 Task: Open a blank sheet, save the file as coconutree.pdf Insert a picture of 'Coconut tree' with name  ' Coconut tree.png ' Apply border to the image, change style to Dotted Line, color Orange and width '3 pt'
Action: Mouse moved to (1011, 78)
Screenshot: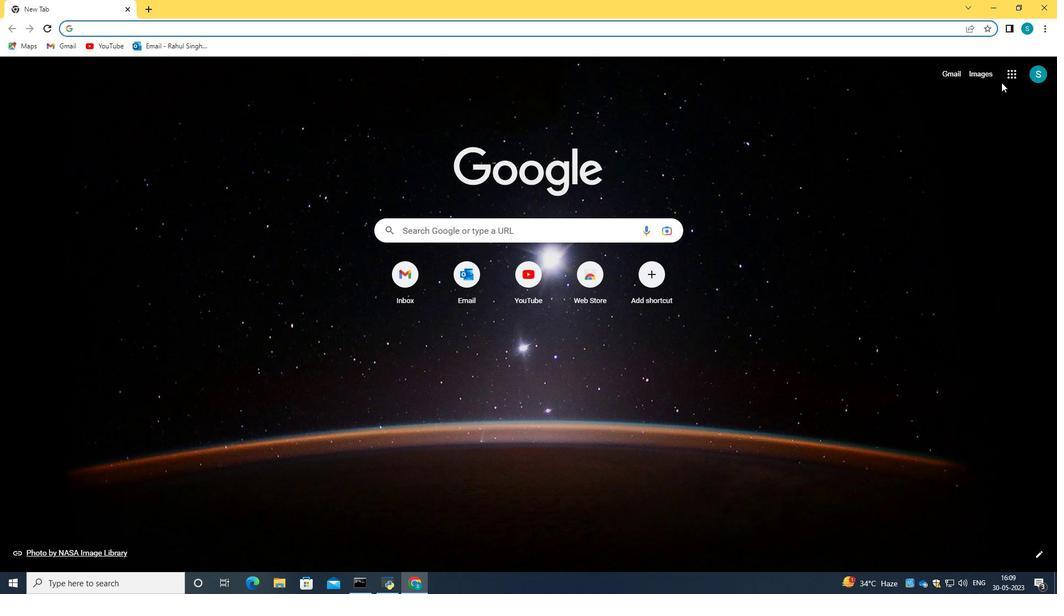 
Action: Mouse pressed left at (1011, 78)
Screenshot: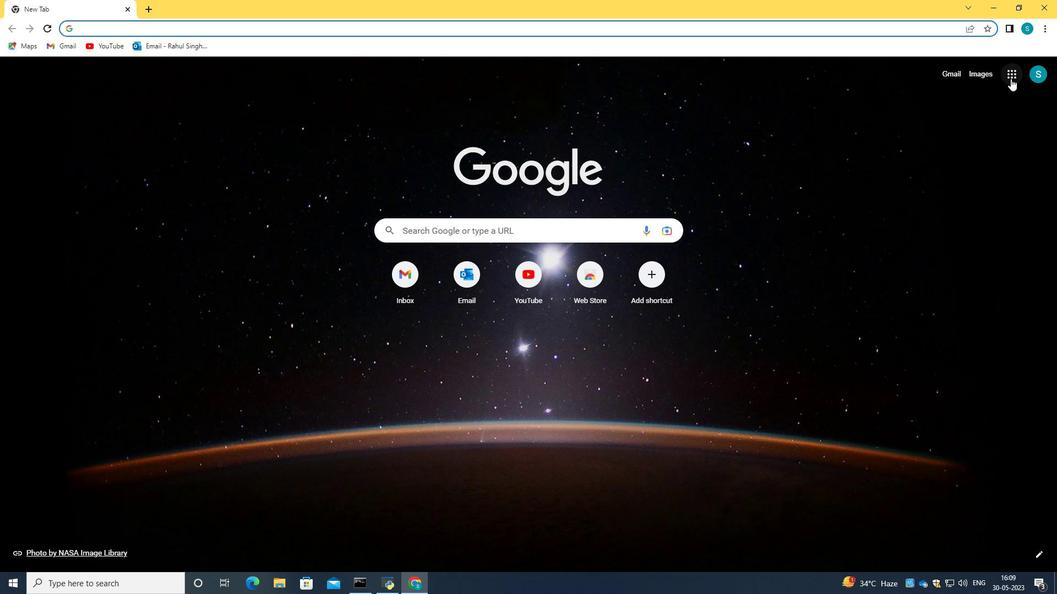 
Action: Mouse moved to (925, 180)
Screenshot: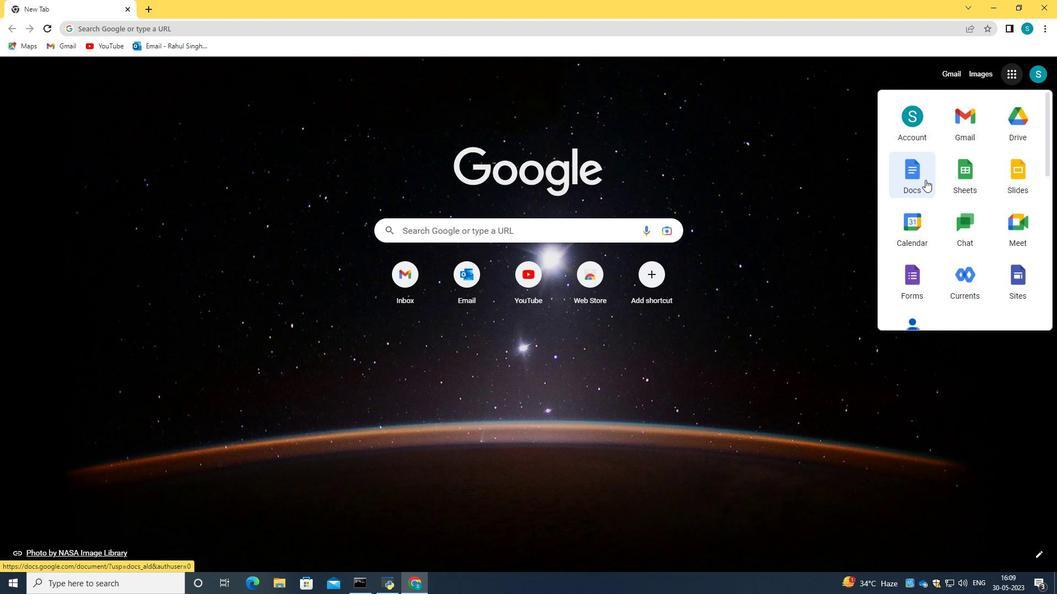 
Action: Mouse pressed left at (925, 180)
Screenshot: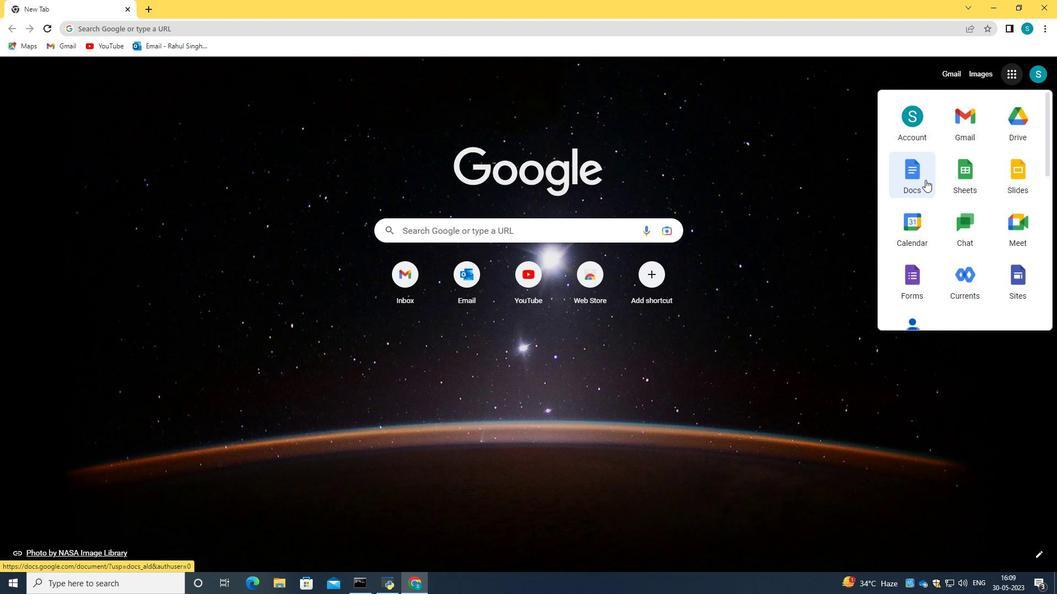 
Action: Mouse moved to (270, 202)
Screenshot: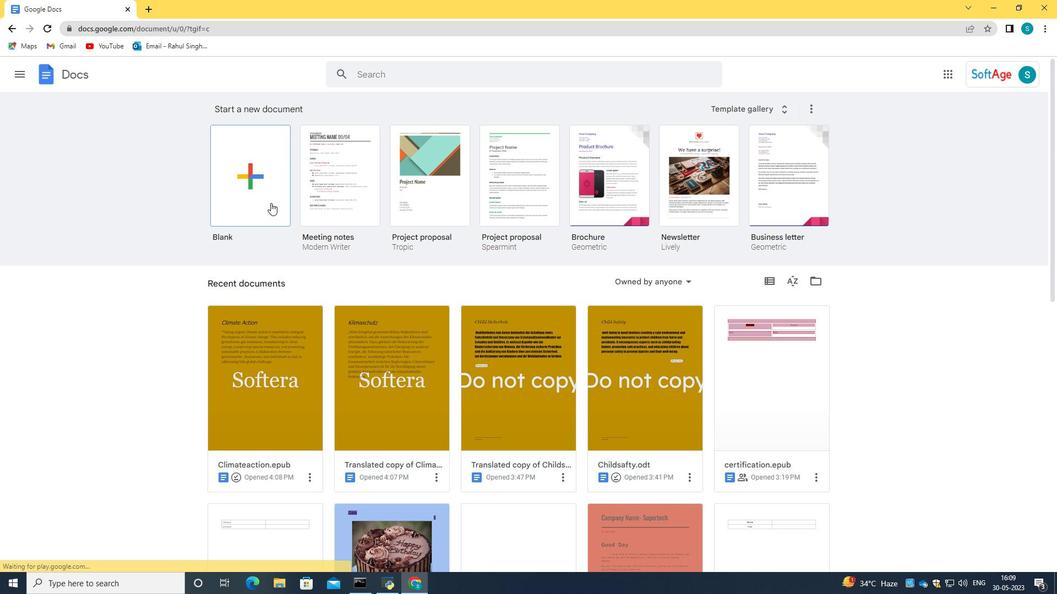 
Action: Mouse pressed left at (270, 202)
Screenshot: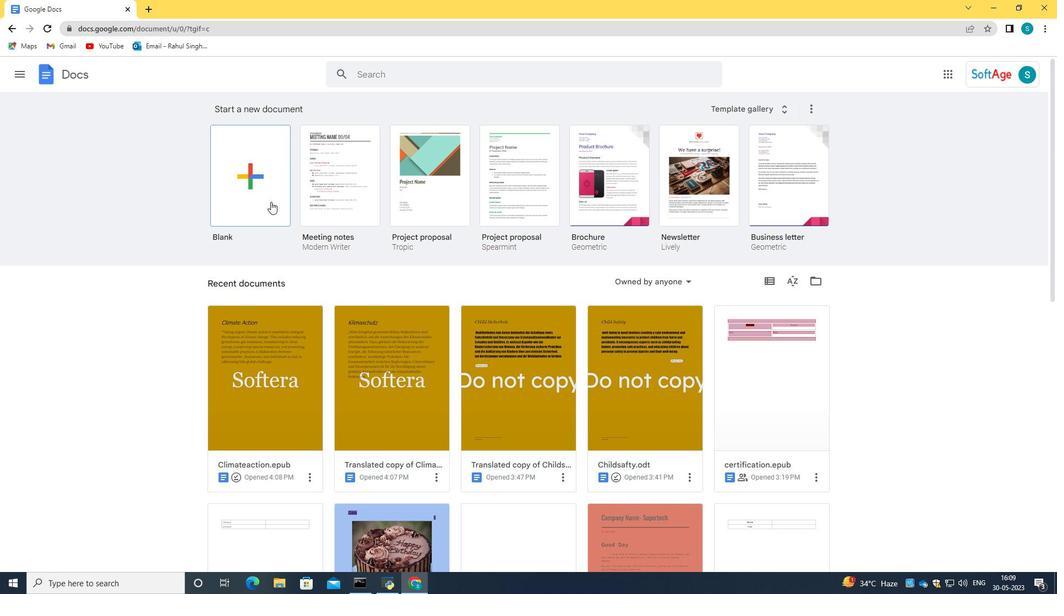
Action: Mouse moved to (96, 65)
Screenshot: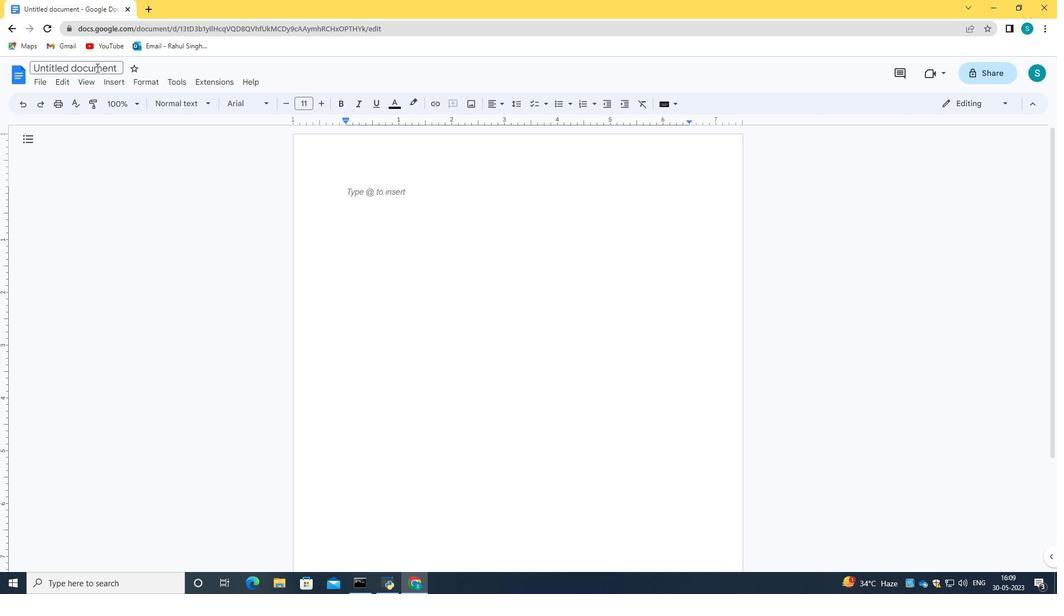 
Action: Mouse pressed left at (96, 65)
Screenshot: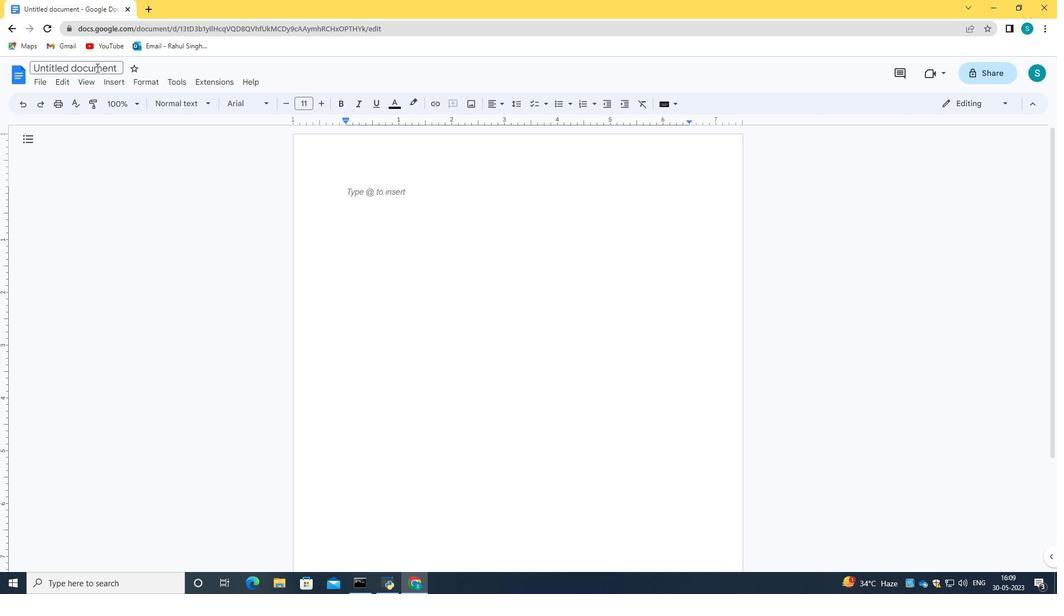 
Action: Key pressed <Key.caps_lock>C<Key.backspace><Key.caps_lock>coconuttree.pdf
Screenshot: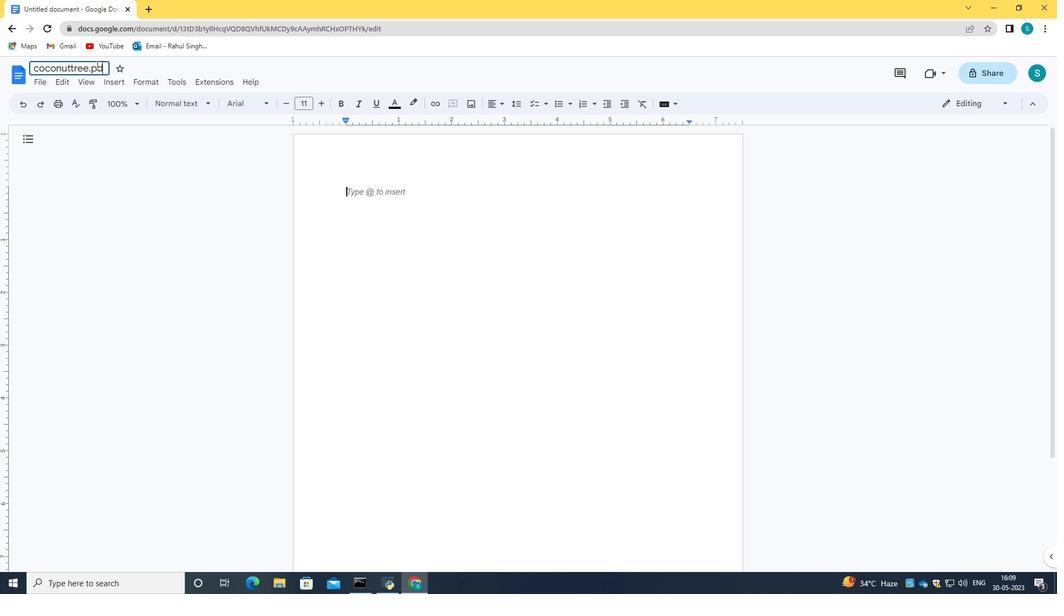 
Action: Mouse moved to (181, 62)
Screenshot: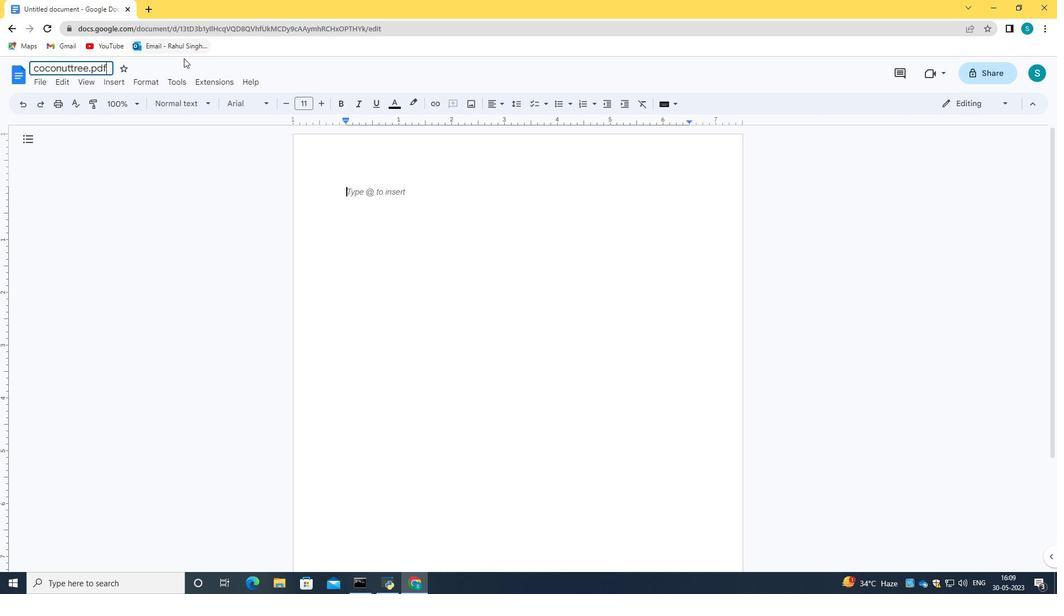 
Action: Mouse pressed left at (181, 62)
Screenshot: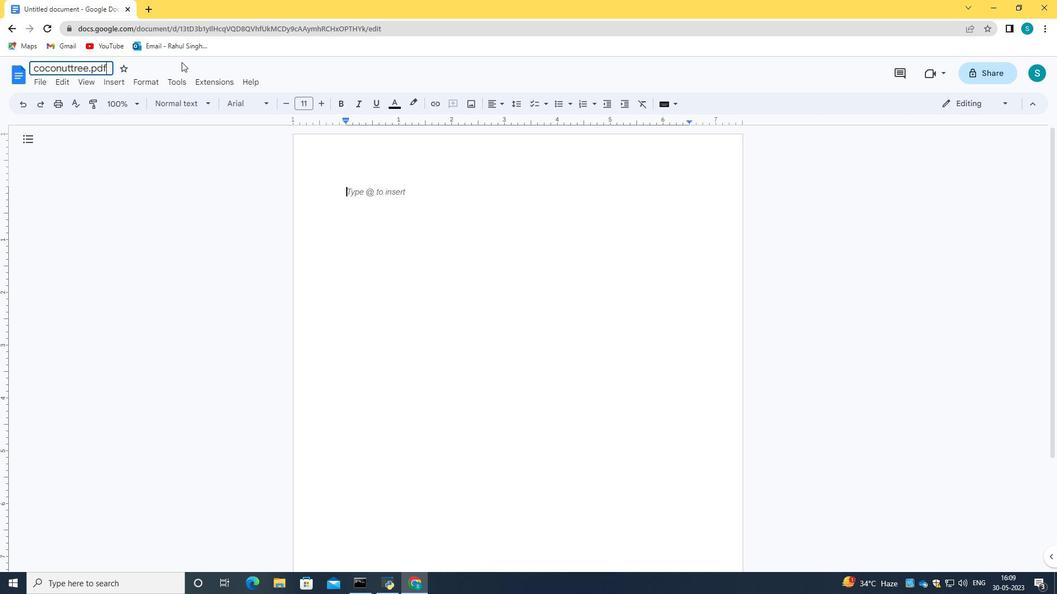 
Action: Mouse moved to (152, 9)
Screenshot: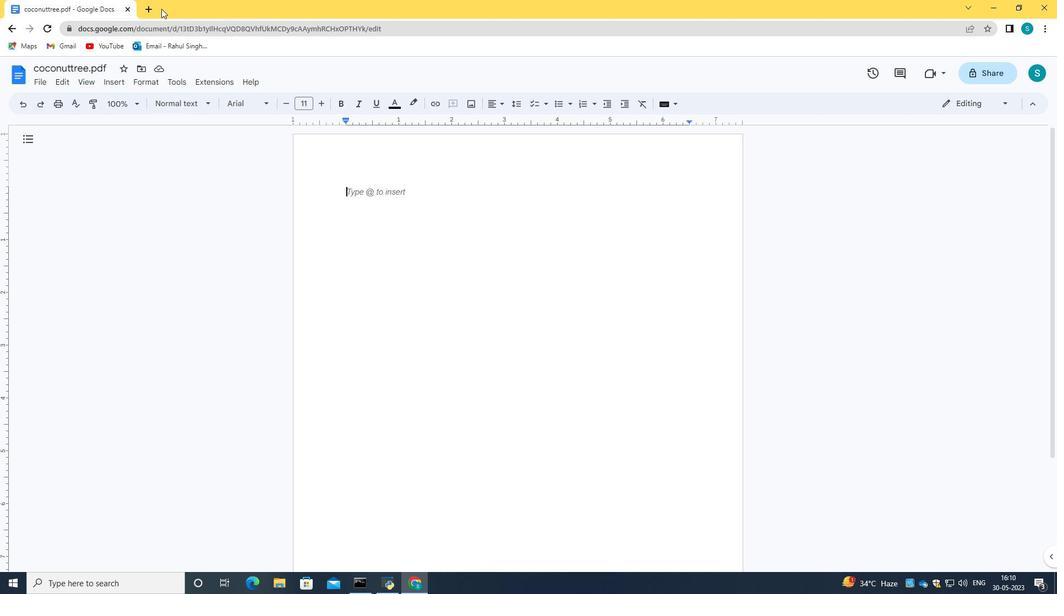 
Action: Mouse pressed left at (152, 9)
Screenshot: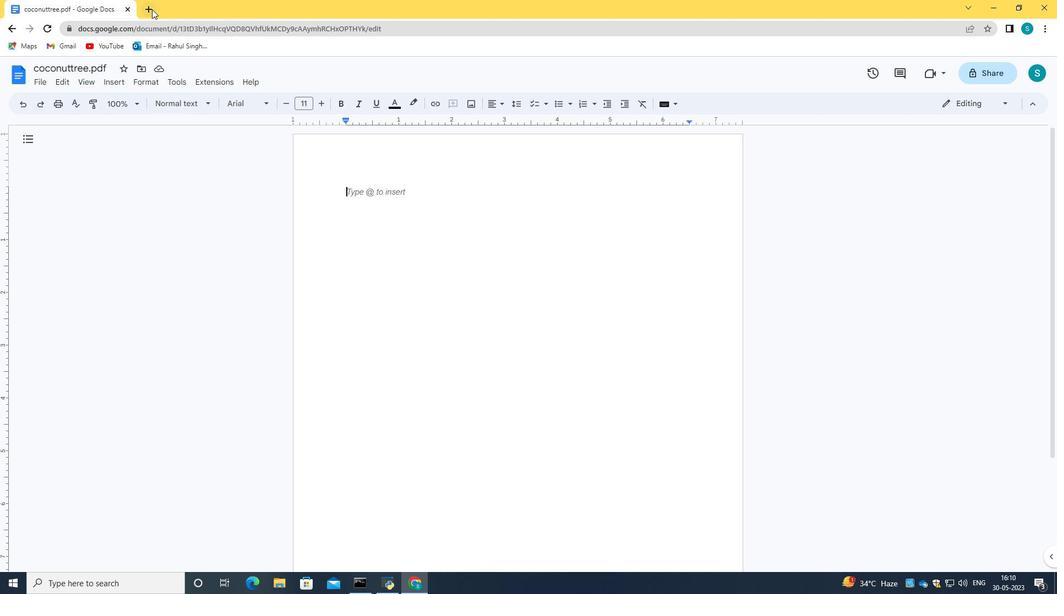 
Action: Mouse moved to (164, 28)
Screenshot: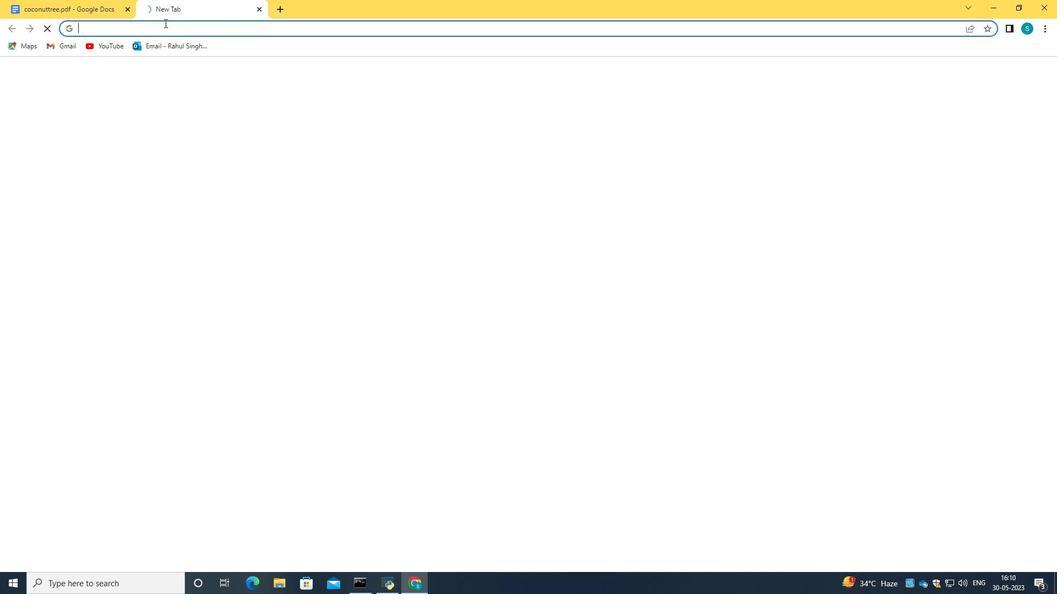 
Action: Key pressed coconuttree<Key.enter>
Screenshot: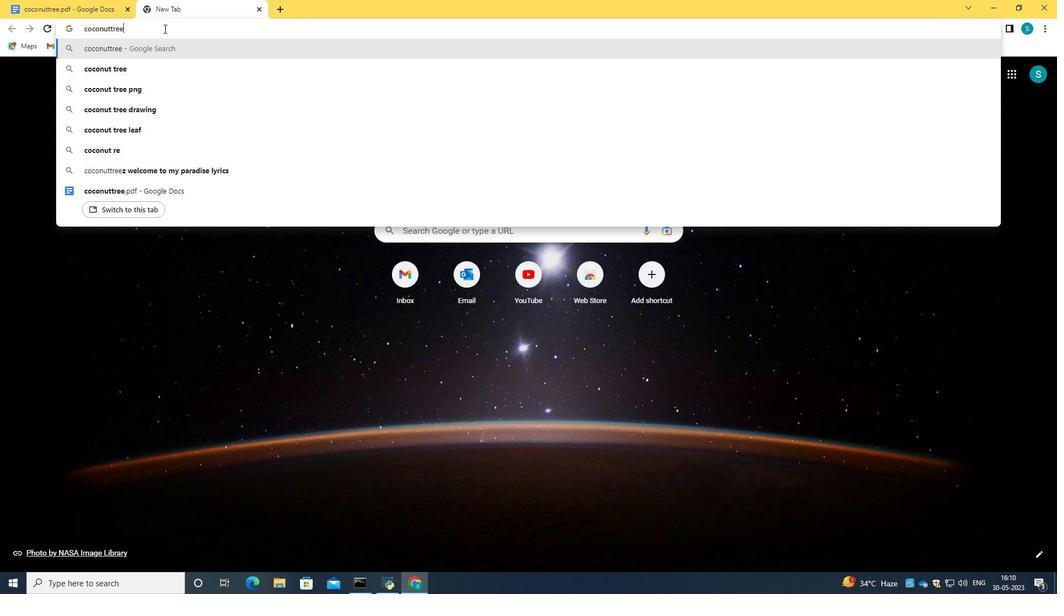 
Action: Mouse moved to (176, 114)
Screenshot: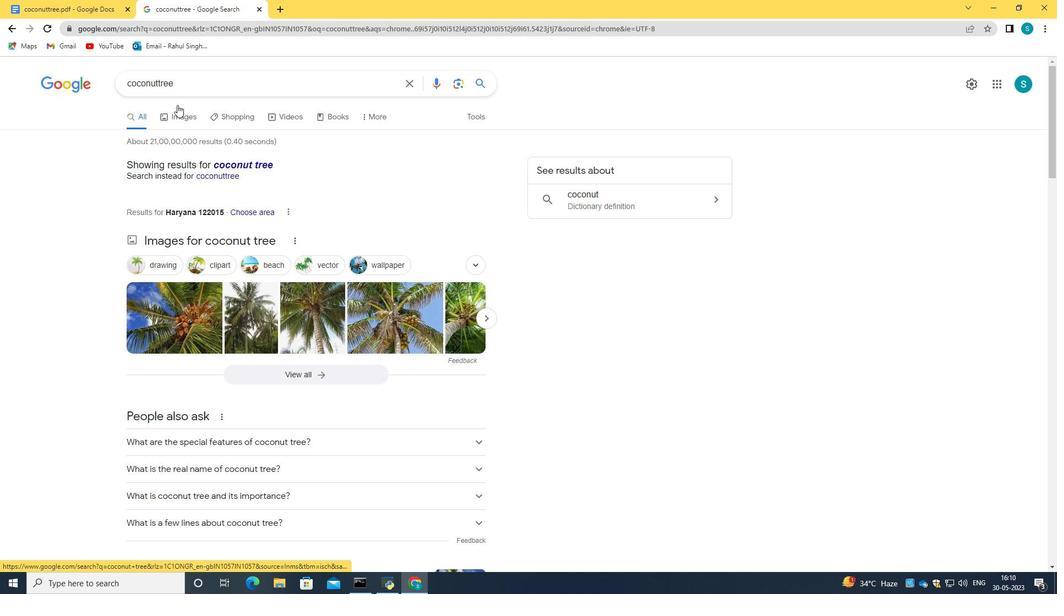 
Action: Mouse pressed left at (176, 114)
Screenshot: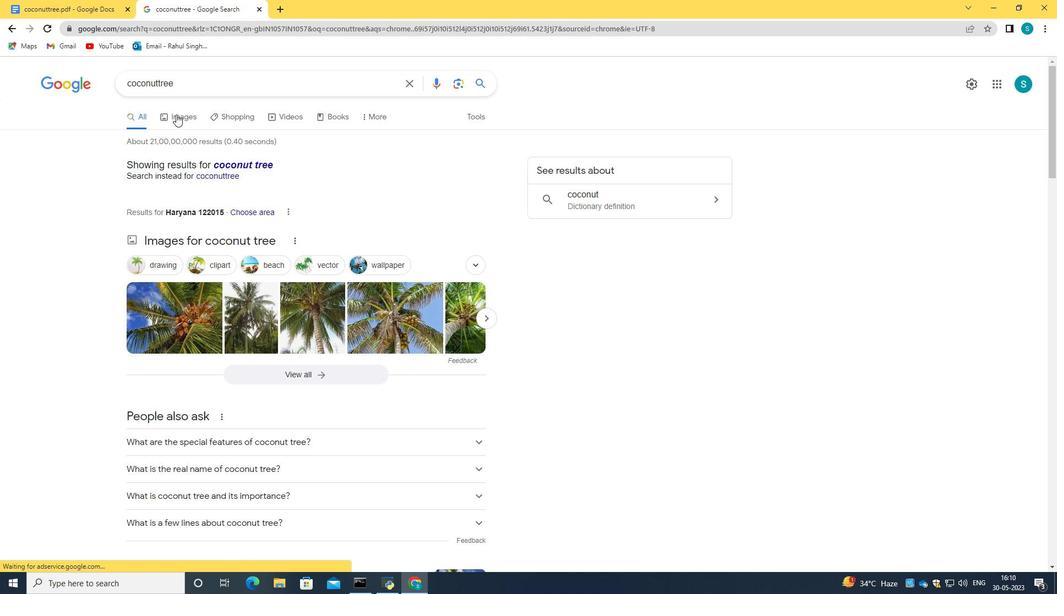 
Action: Mouse moved to (745, 220)
Screenshot: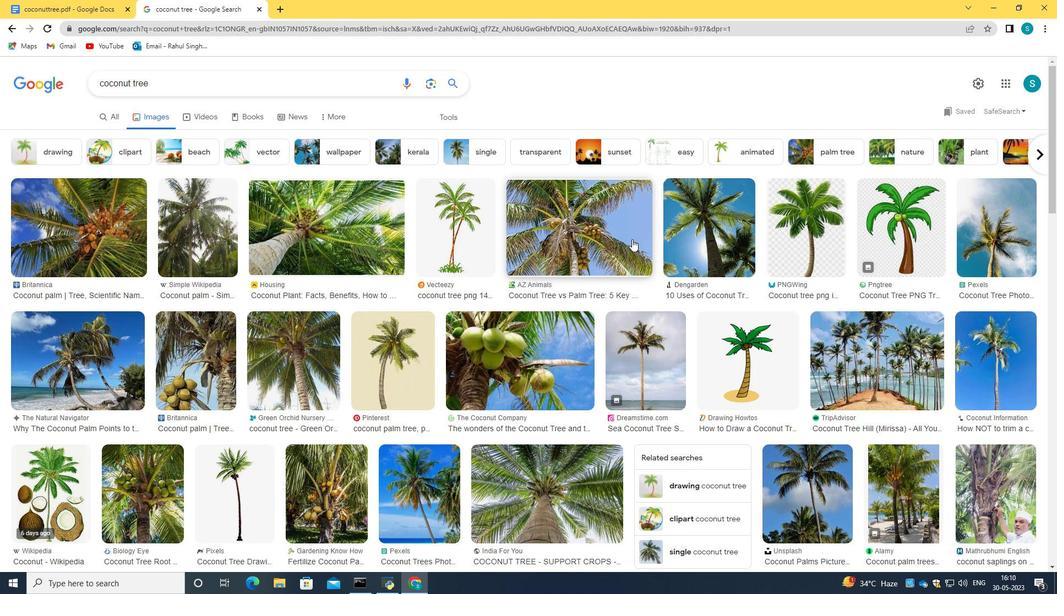 
Action: Mouse pressed left at (745, 220)
Screenshot: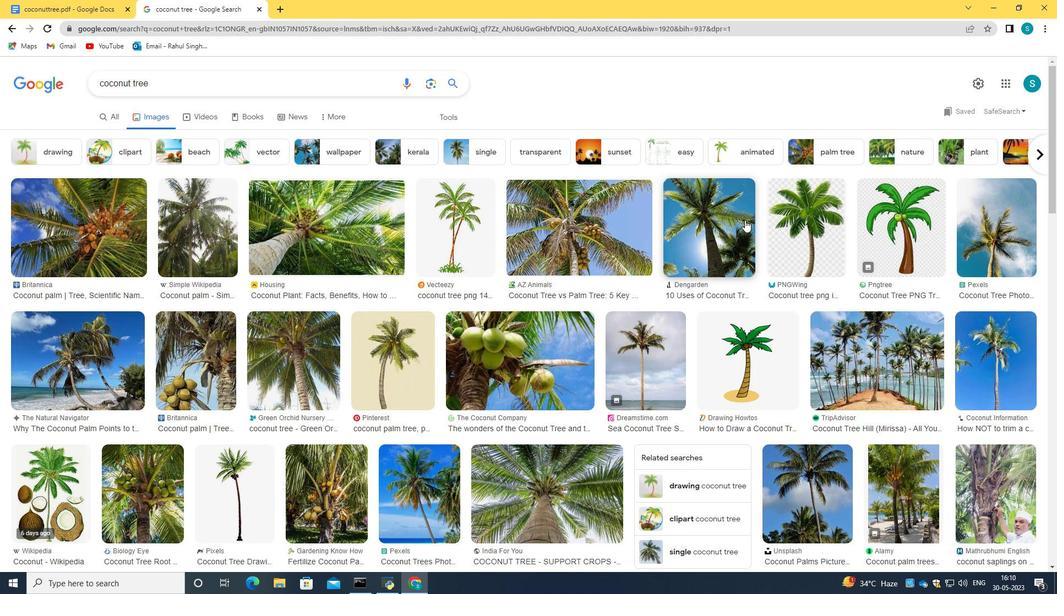 
Action: Mouse moved to (765, 257)
Screenshot: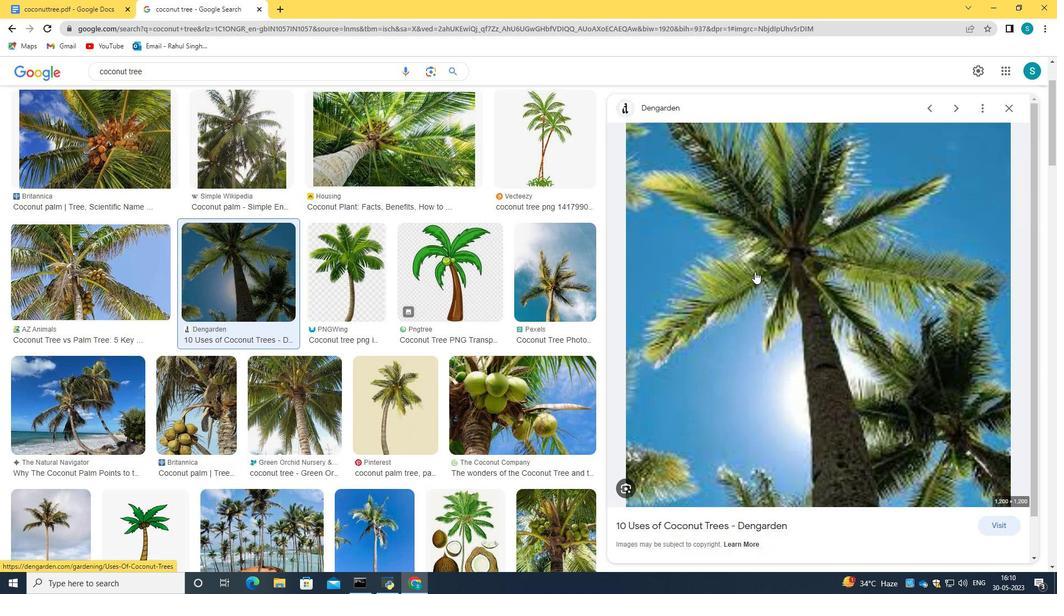 
Action: Mouse pressed right at (765, 257)
Screenshot: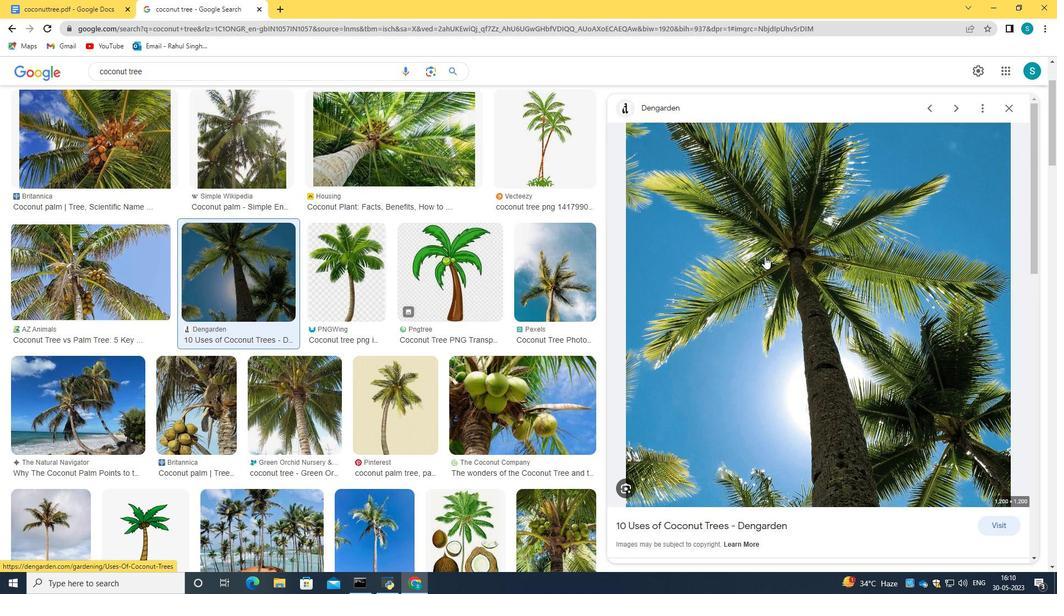 
Action: Mouse moved to (806, 377)
Screenshot: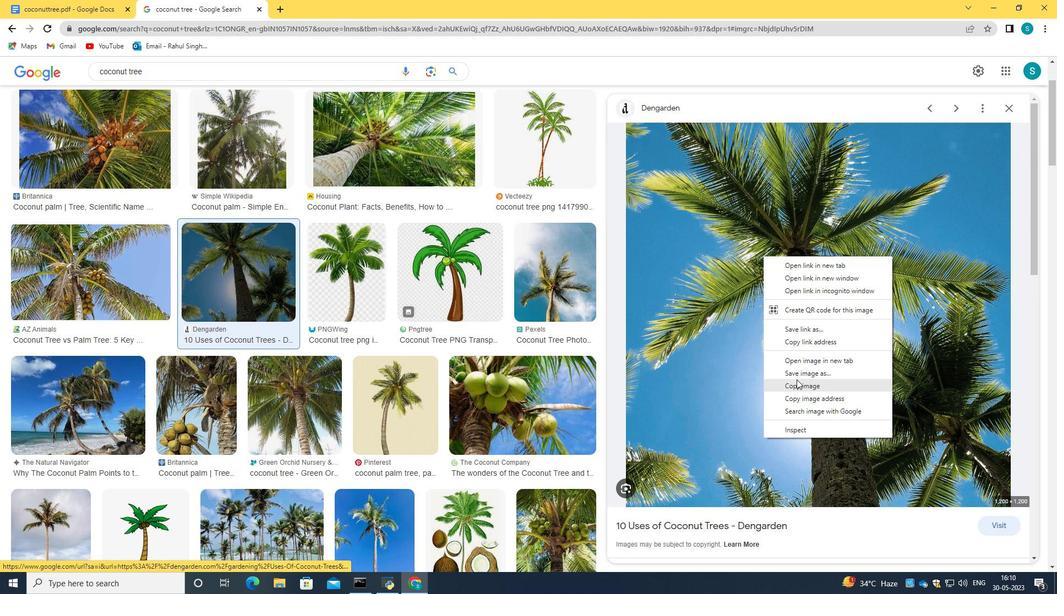 
Action: Mouse pressed left at (806, 377)
Screenshot: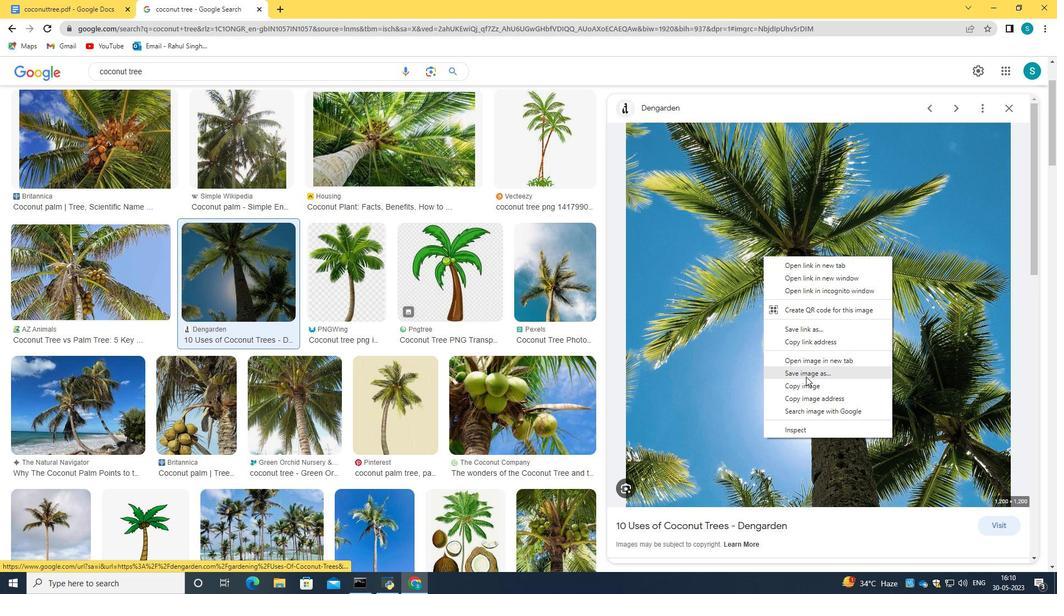 
Action: Mouse moved to (438, 277)
Screenshot: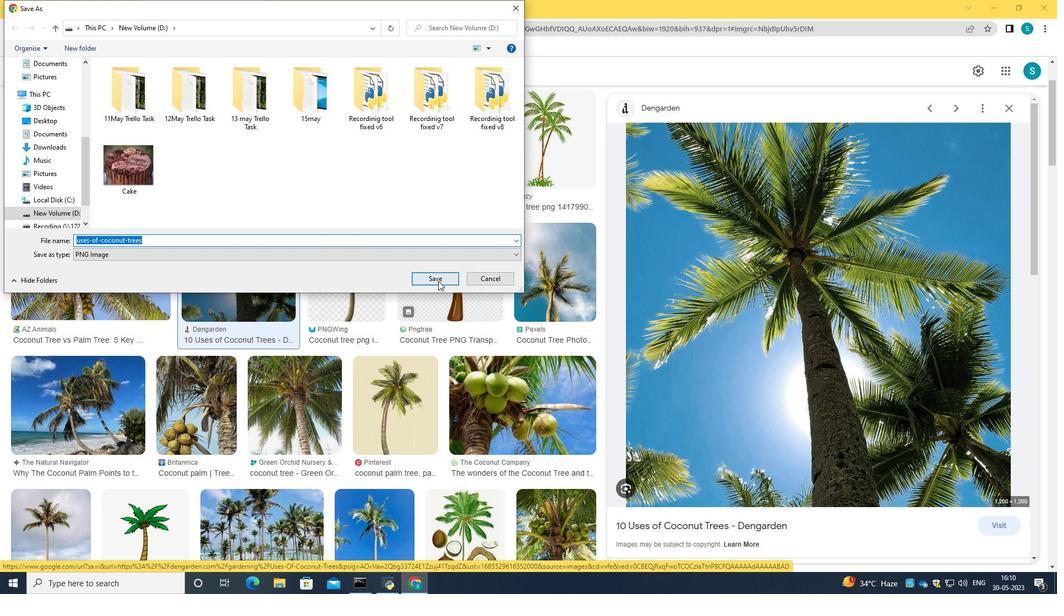 
Action: Mouse pressed left at (438, 277)
Screenshot: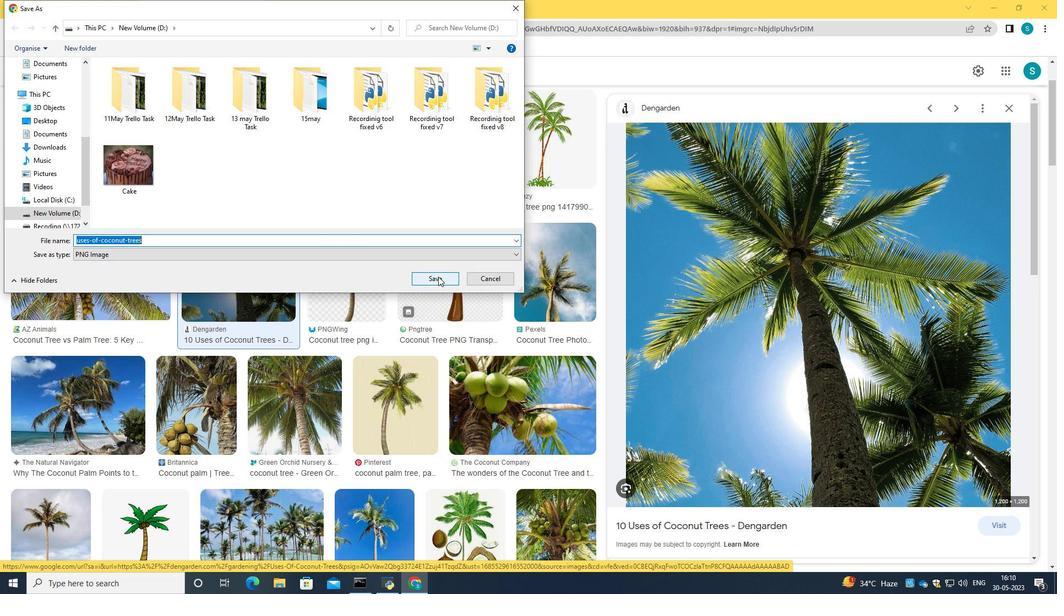 
Action: Mouse moved to (71, 0)
Screenshot: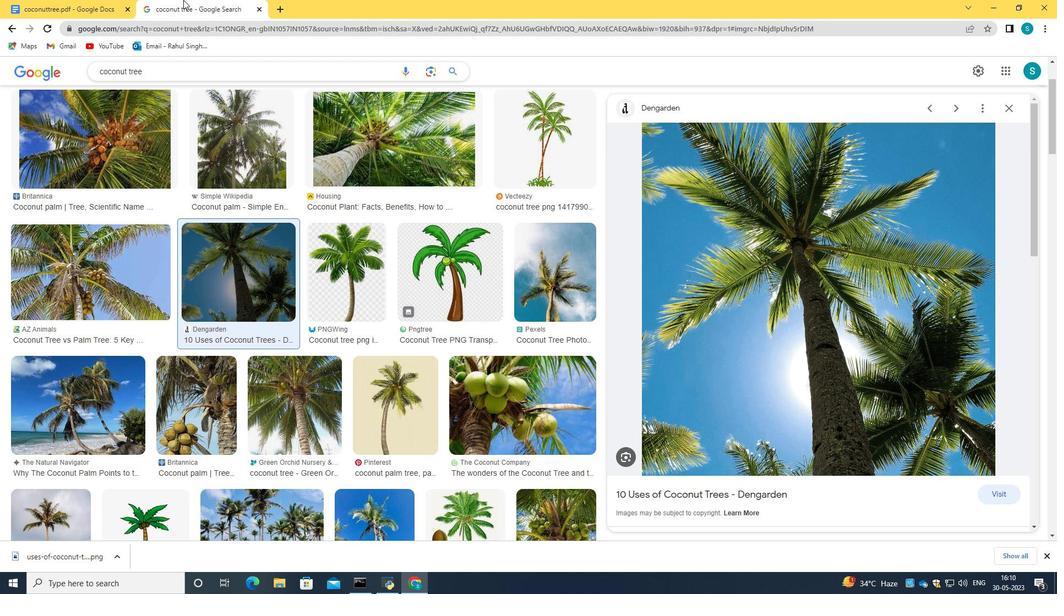 
Action: Mouse pressed left at (71, 0)
Screenshot: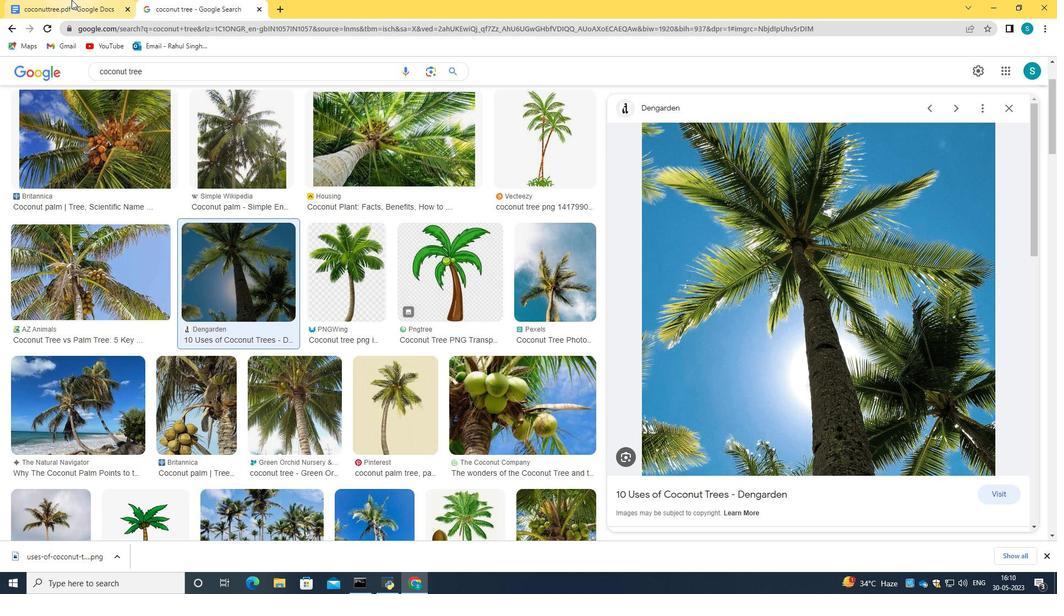 
Action: Mouse moved to (258, 8)
Screenshot: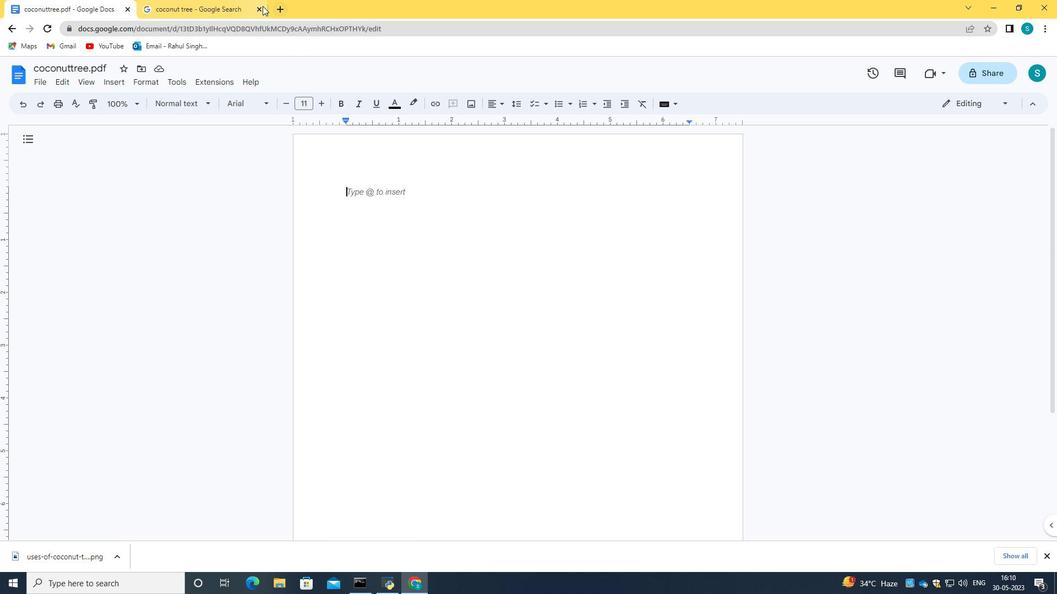 
Action: Mouse pressed left at (258, 8)
Screenshot: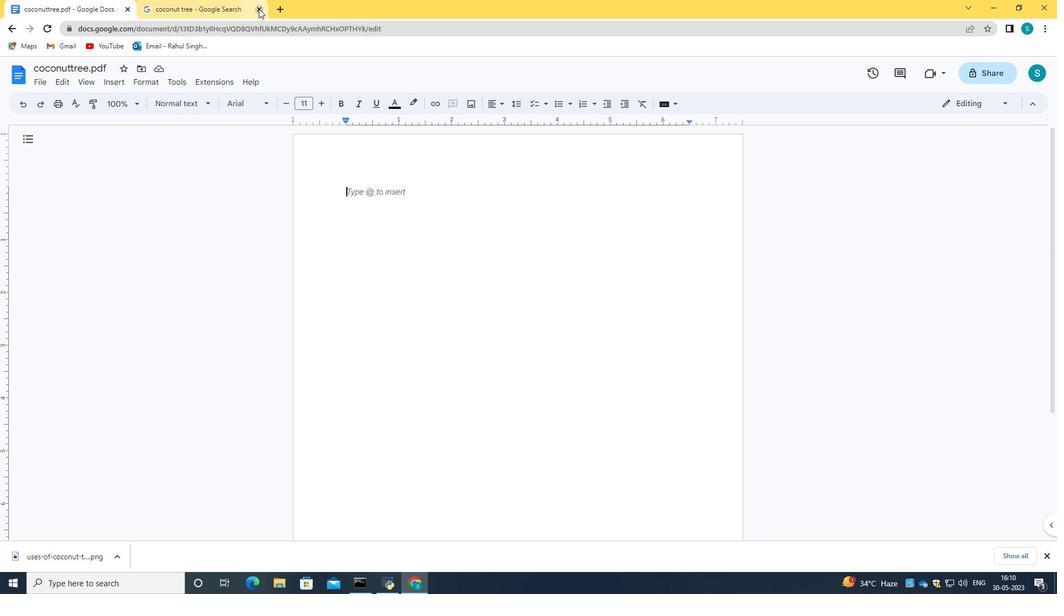 
Action: Mouse moved to (439, 101)
Screenshot: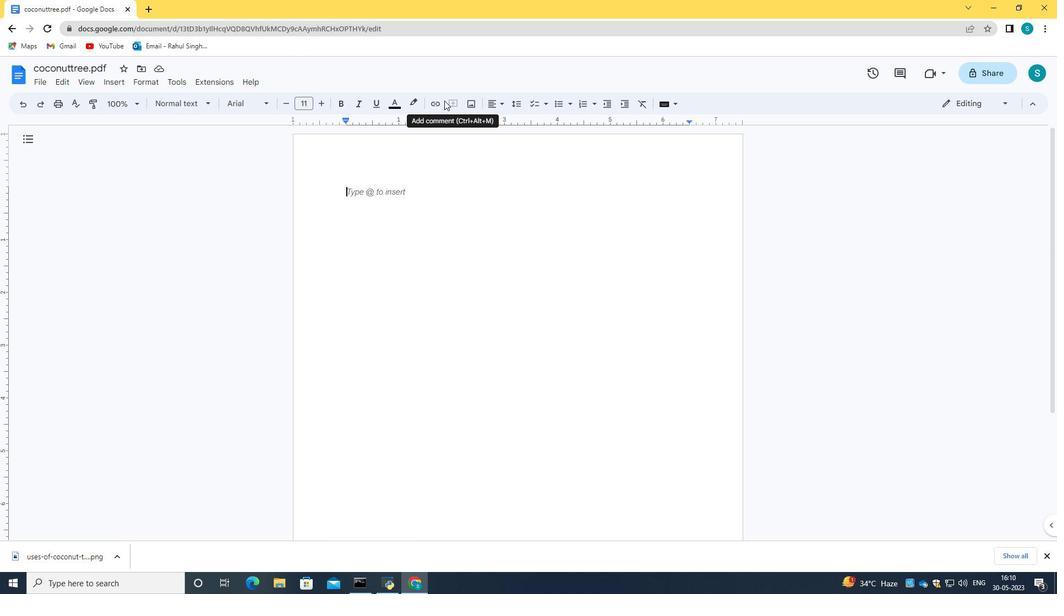 
Action: Mouse pressed left at (439, 101)
Screenshot: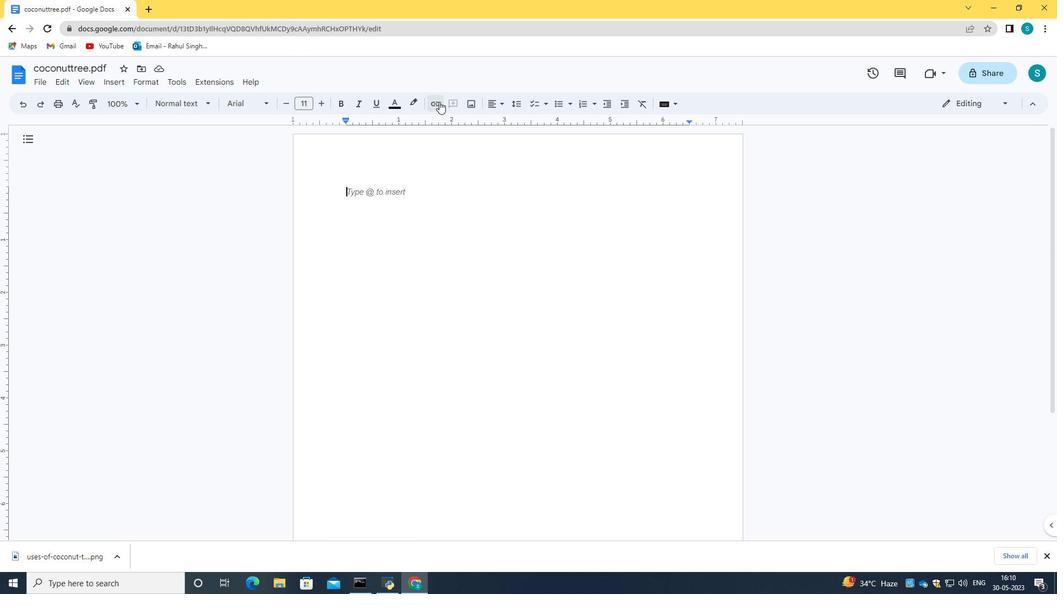 
Action: Mouse moved to (499, 154)
Screenshot: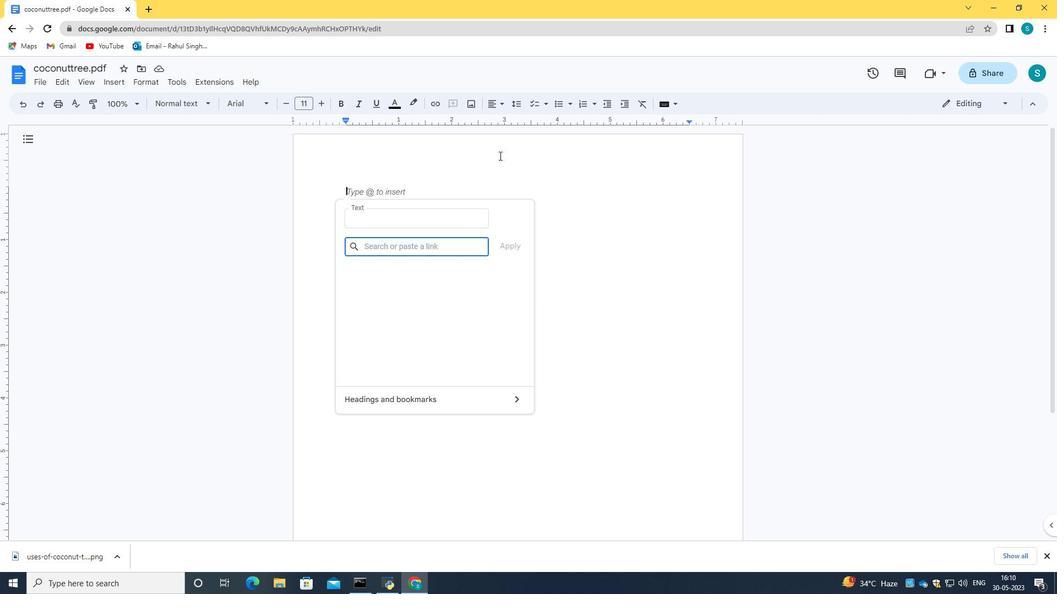 
Action: Mouse pressed left at (499, 154)
Screenshot: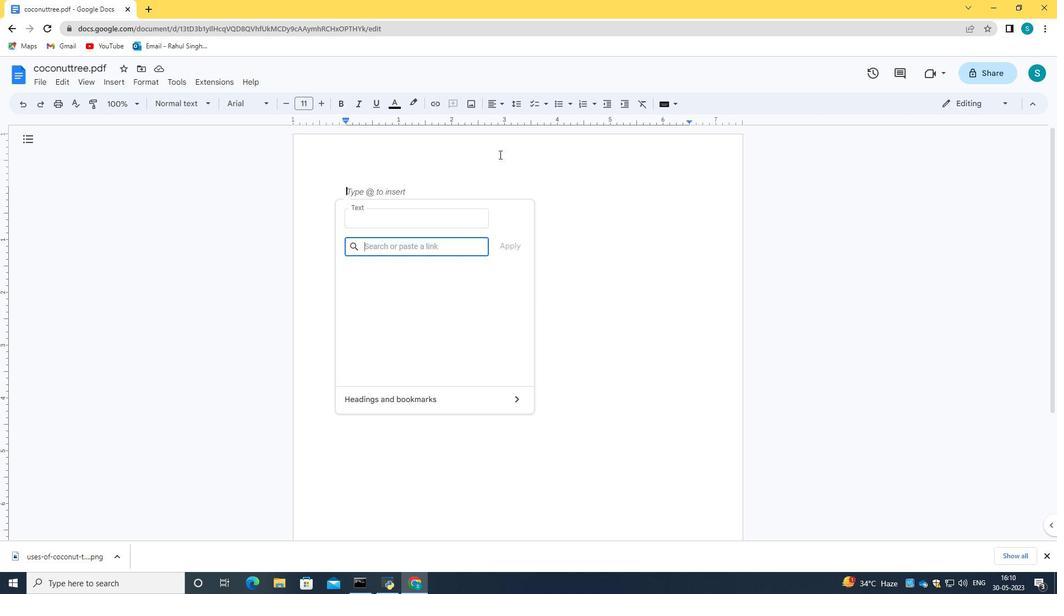 
Action: Mouse moved to (473, 99)
Screenshot: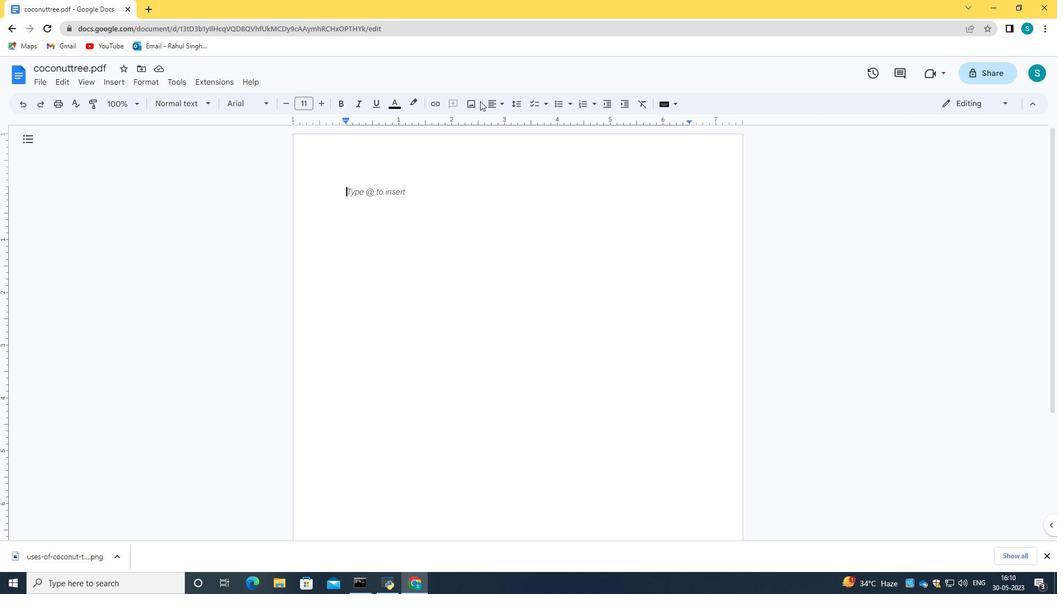 
Action: Mouse pressed left at (473, 99)
Screenshot: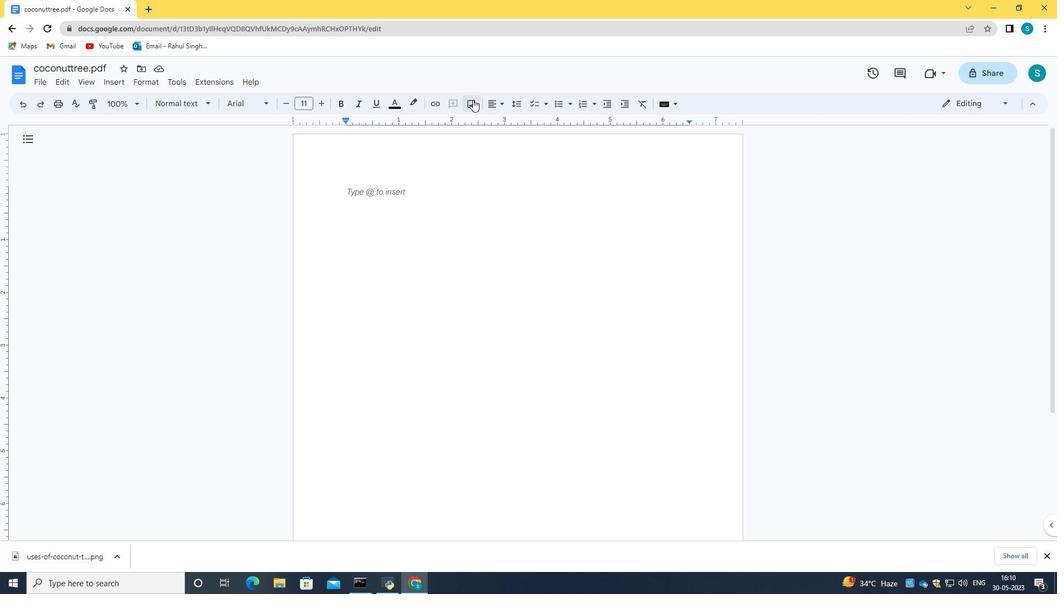 
Action: Mouse moved to (502, 120)
Screenshot: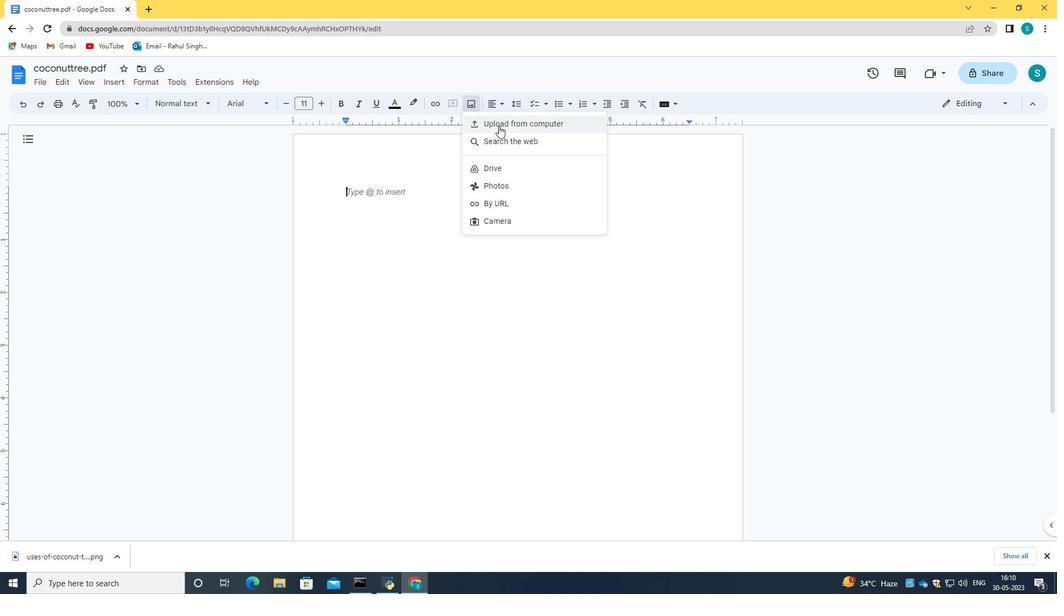 
Action: Mouse pressed left at (502, 120)
Screenshot: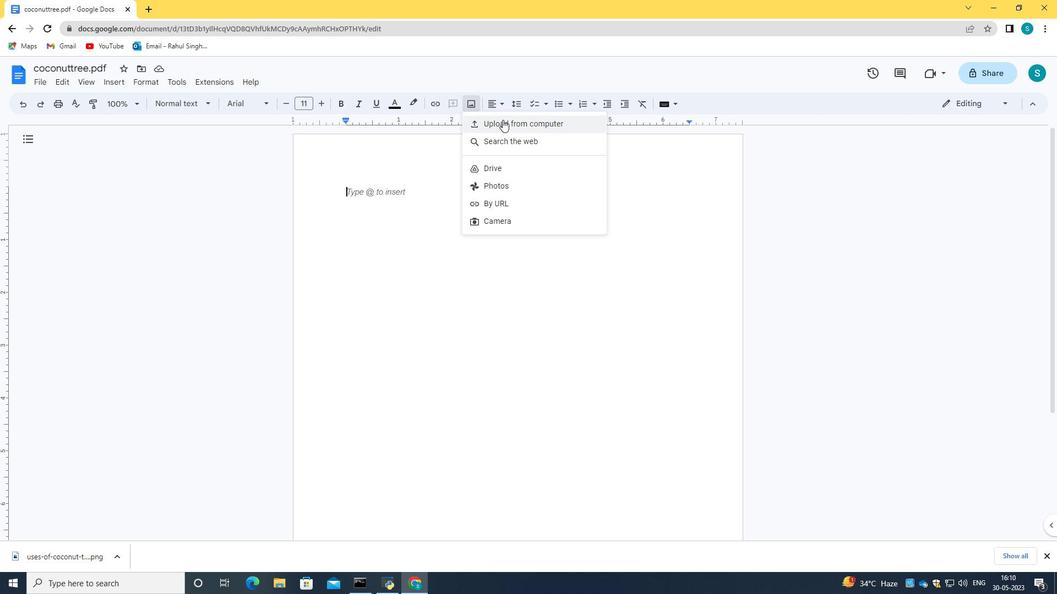 
Action: Mouse moved to (191, 178)
Screenshot: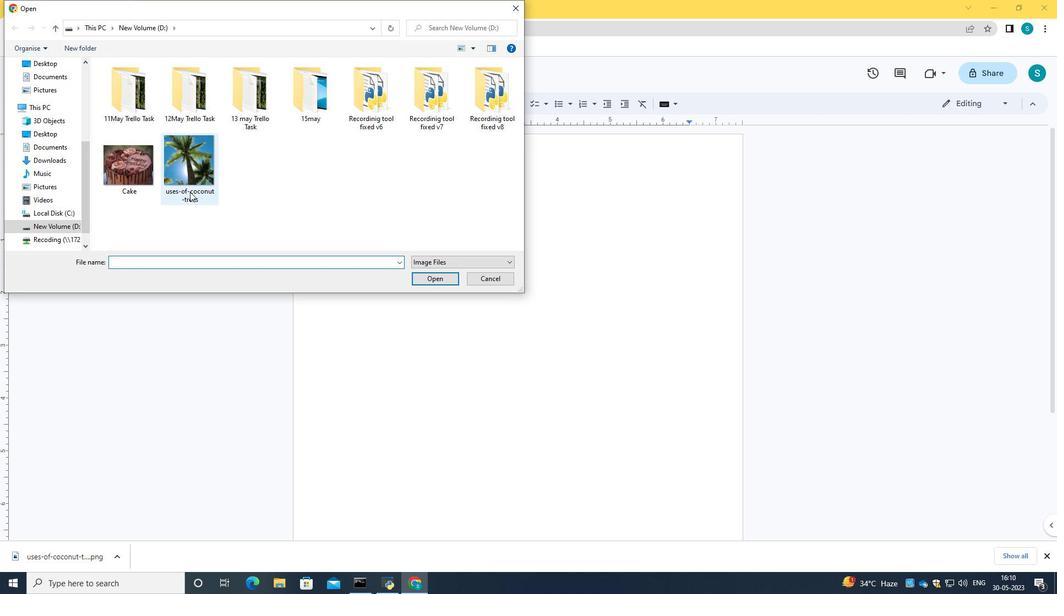 
Action: Mouse pressed left at (191, 178)
Screenshot: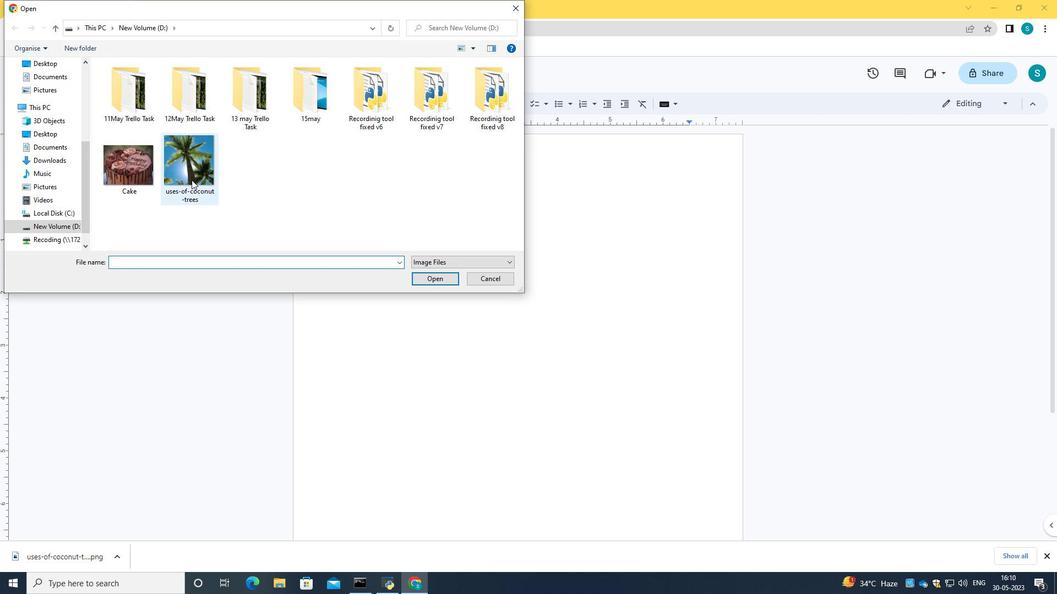 
Action: Mouse moved to (191, 178)
Screenshot: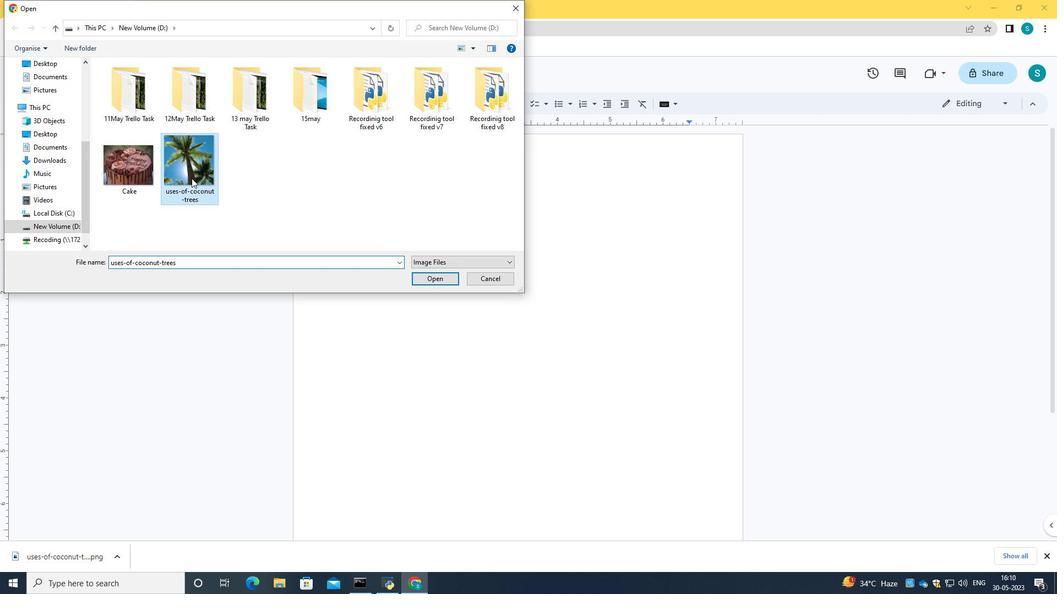 
Action: Mouse pressed right at (191, 178)
Screenshot: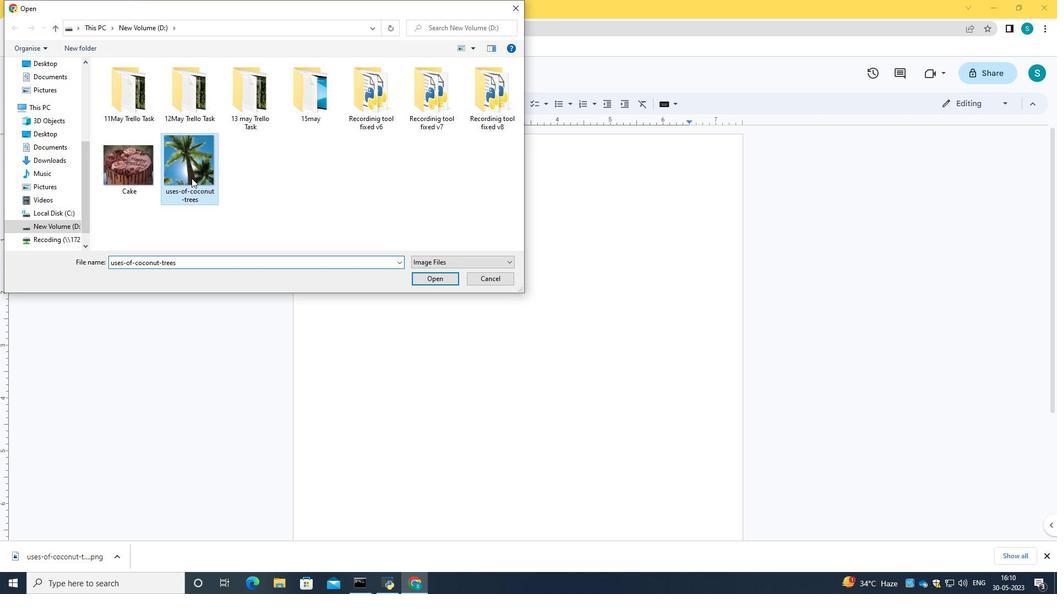 
Action: Mouse moved to (256, 469)
Screenshot: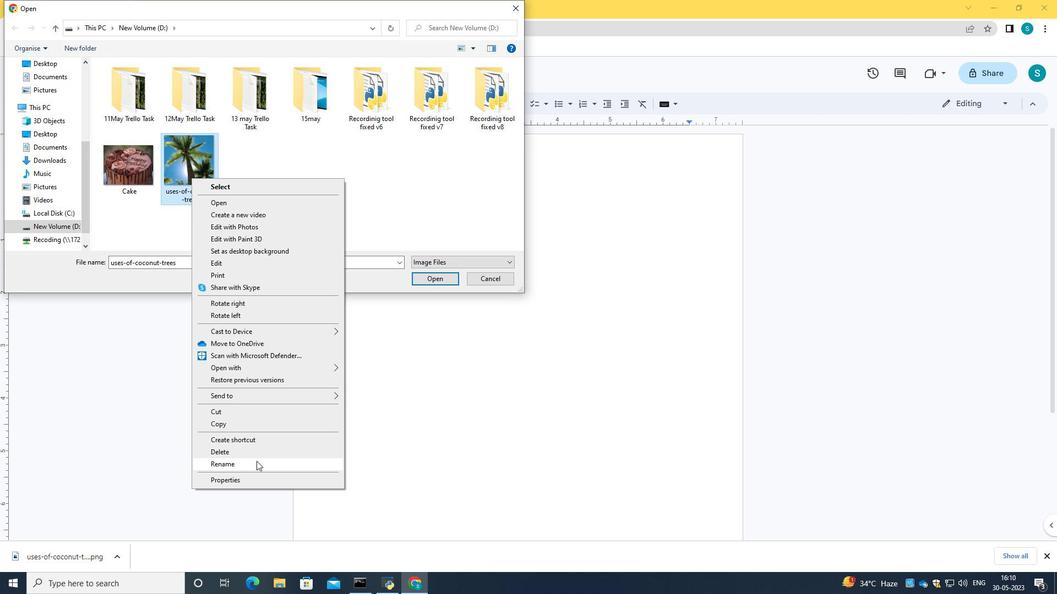 
Action: Mouse pressed left at (256, 469)
Screenshot: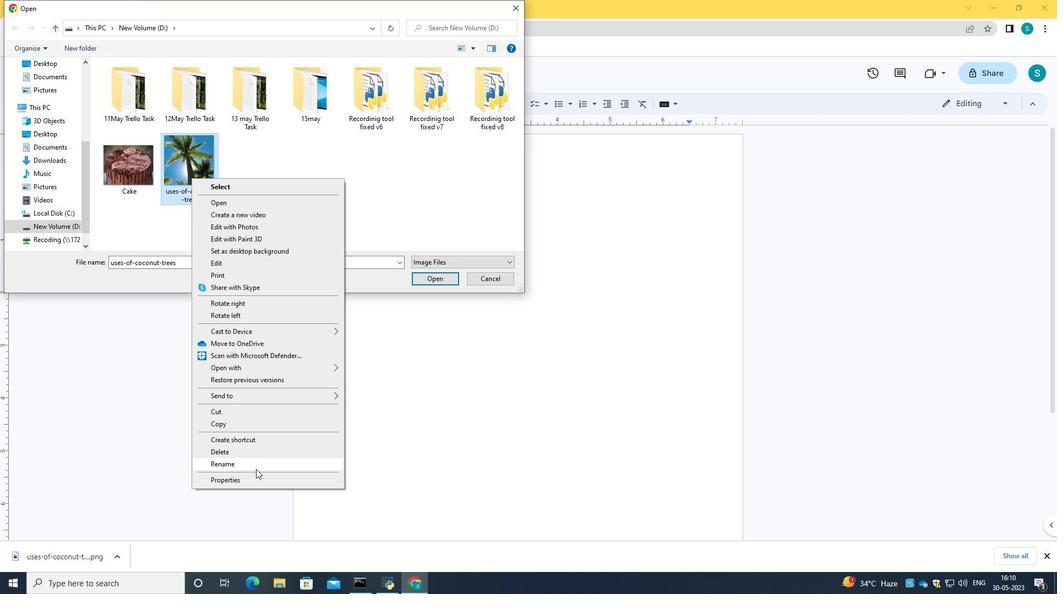 
Action: Mouse moved to (241, 226)
Screenshot: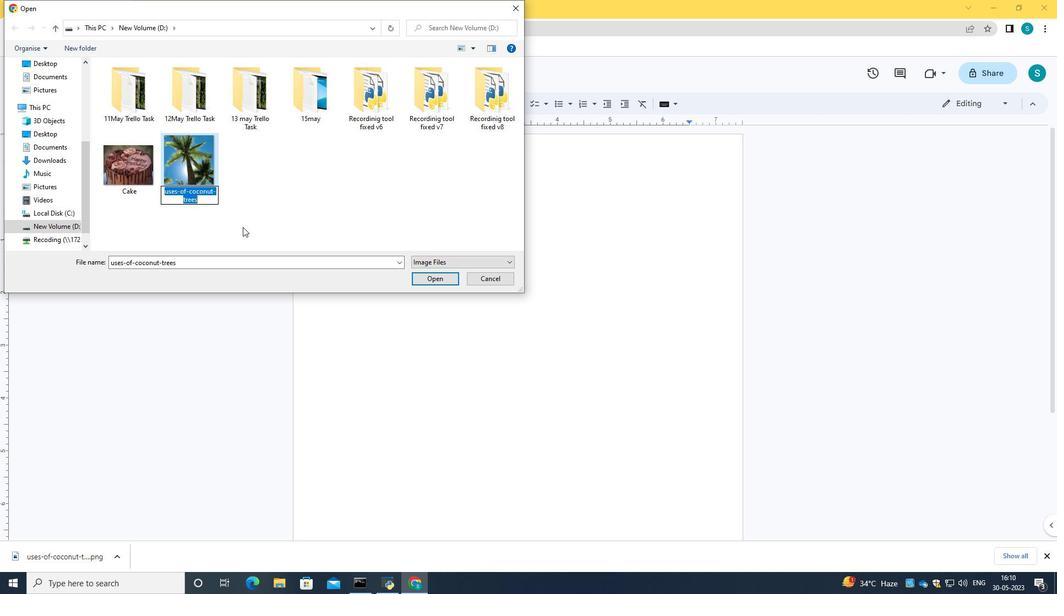 
Action: Key pressed <Key.caps_lock><Key.caps_lock><Key.caps_lock>C<Key.caps_lock>oconuttree.png
Screenshot: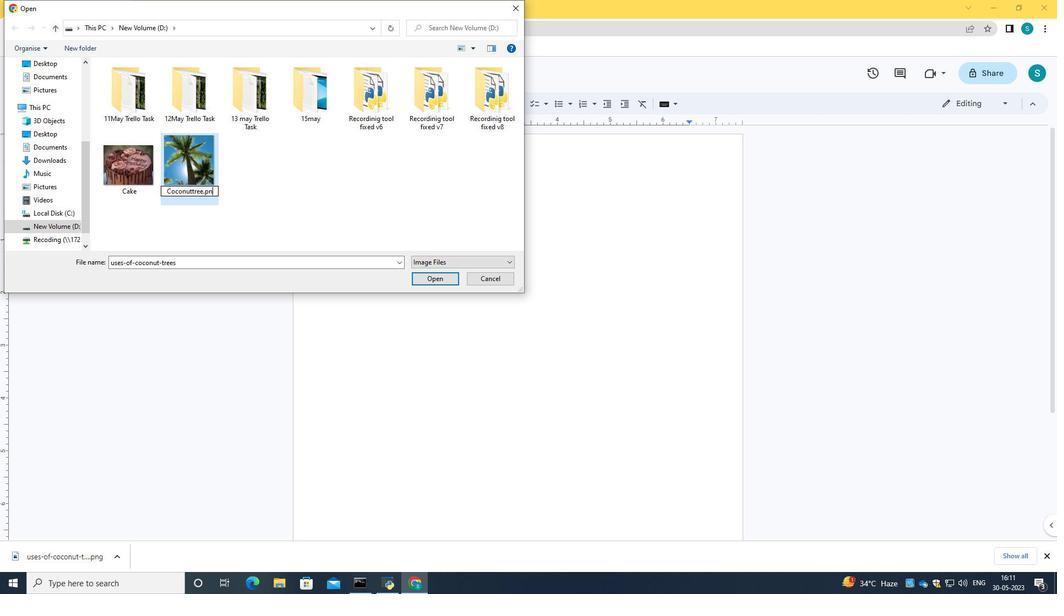 
Action: Mouse moved to (443, 281)
Screenshot: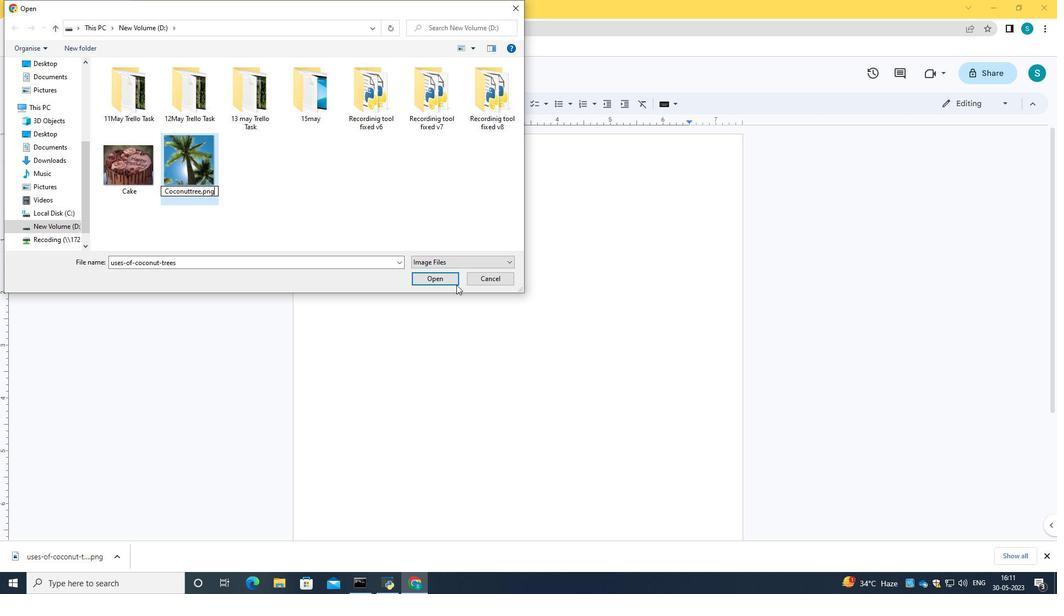 
Action: Mouse pressed left at (443, 281)
Screenshot: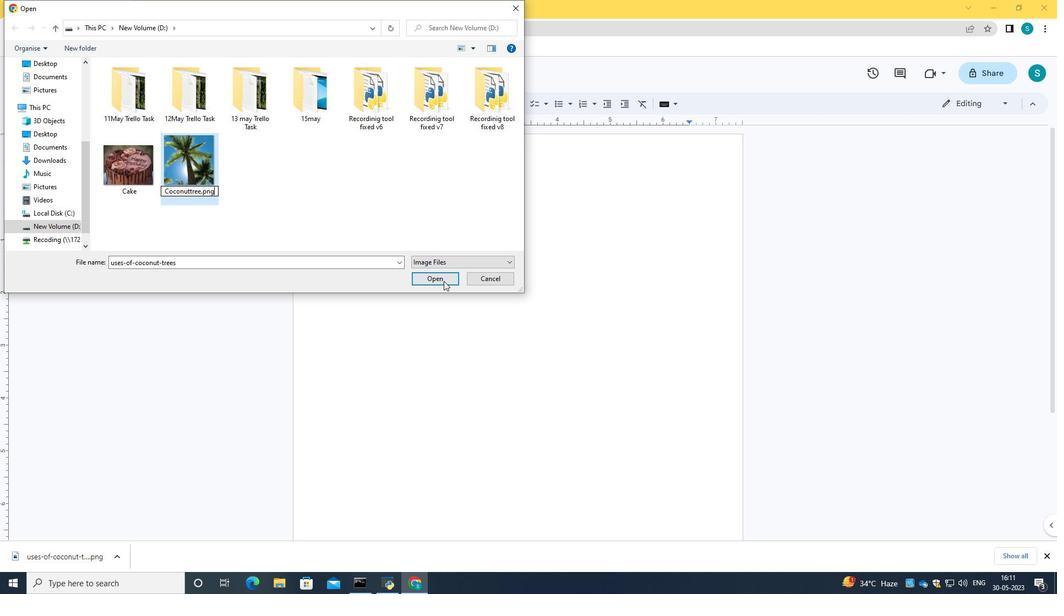 
Action: Mouse moved to (441, 279)
Screenshot: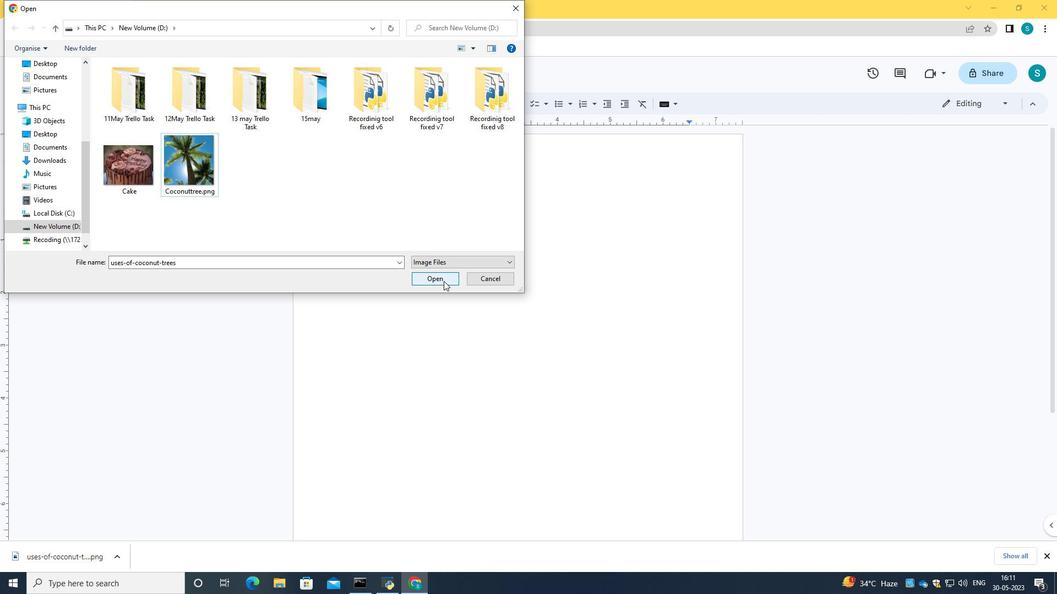 
Action: Mouse pressed left at (441, 279)
Screenshot: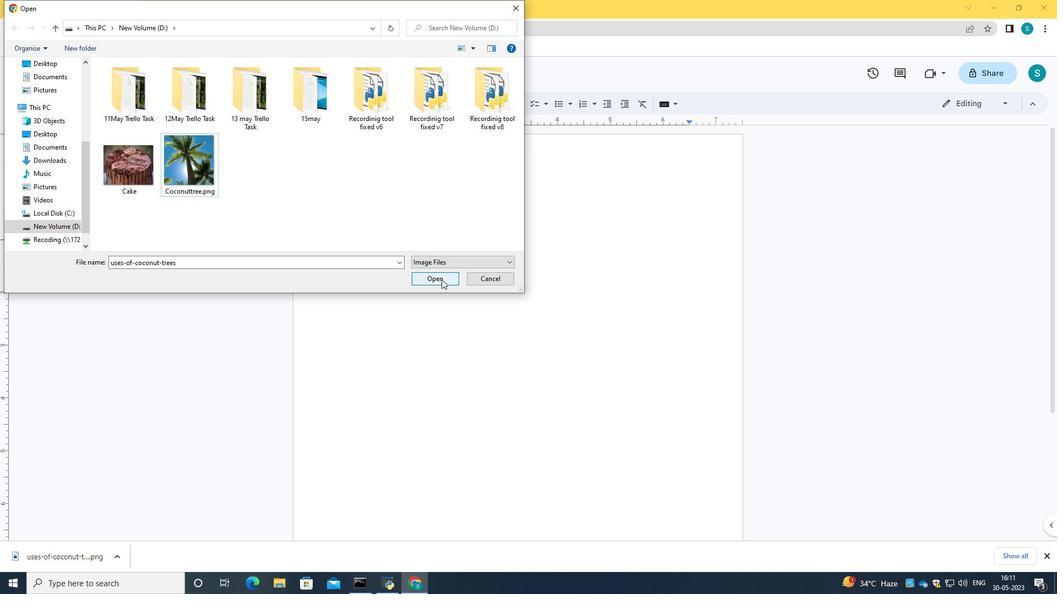 
Action: Mouse moved to (586, 301)
Screenshot: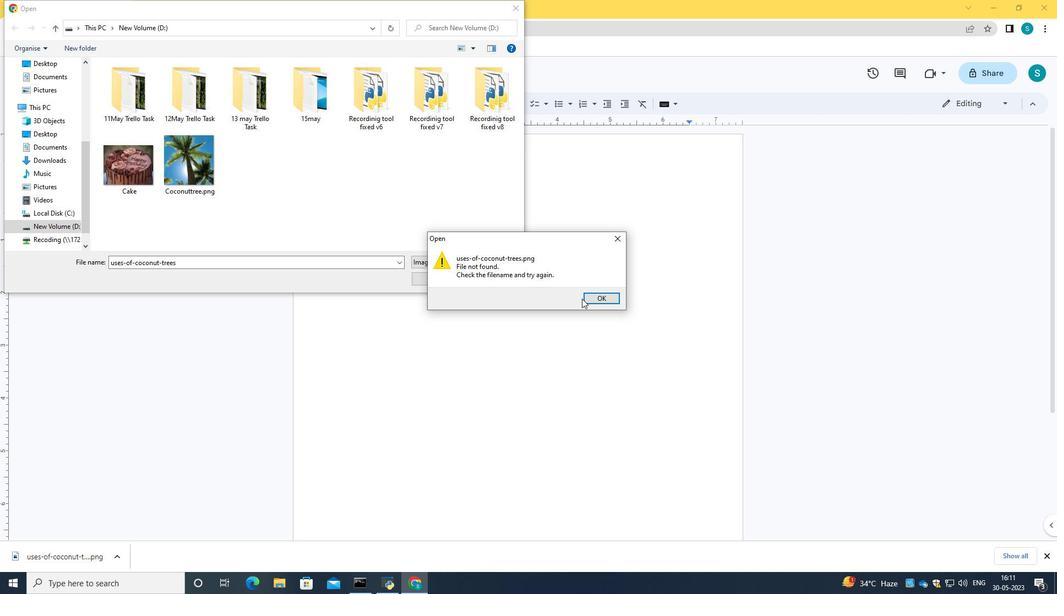 
Action: Mouse pressed left at (586, 301)
Screenshot: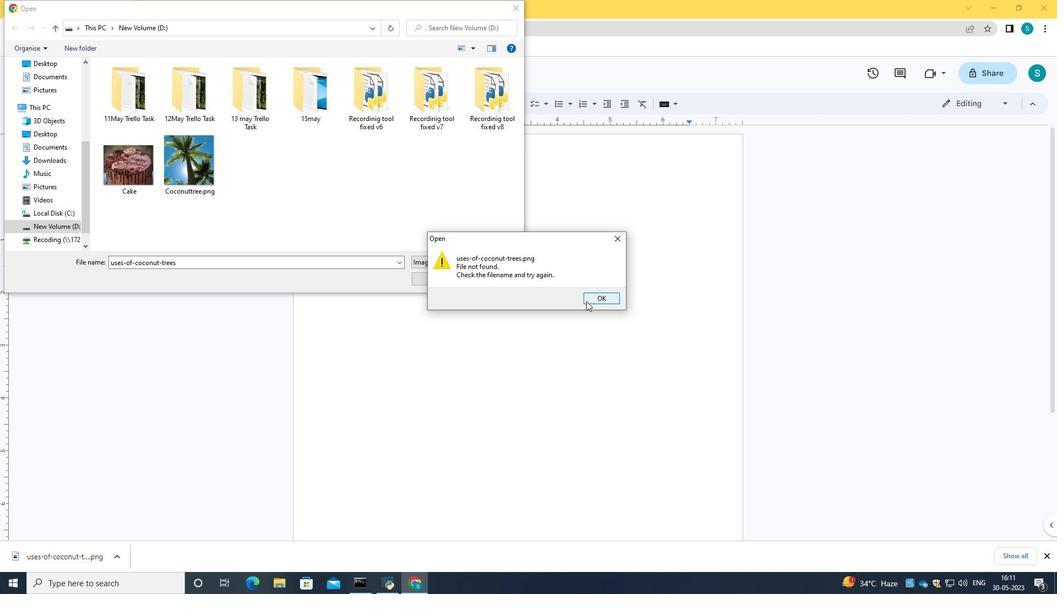 
Action: Mouse moved to (201, 171)
Screenshot: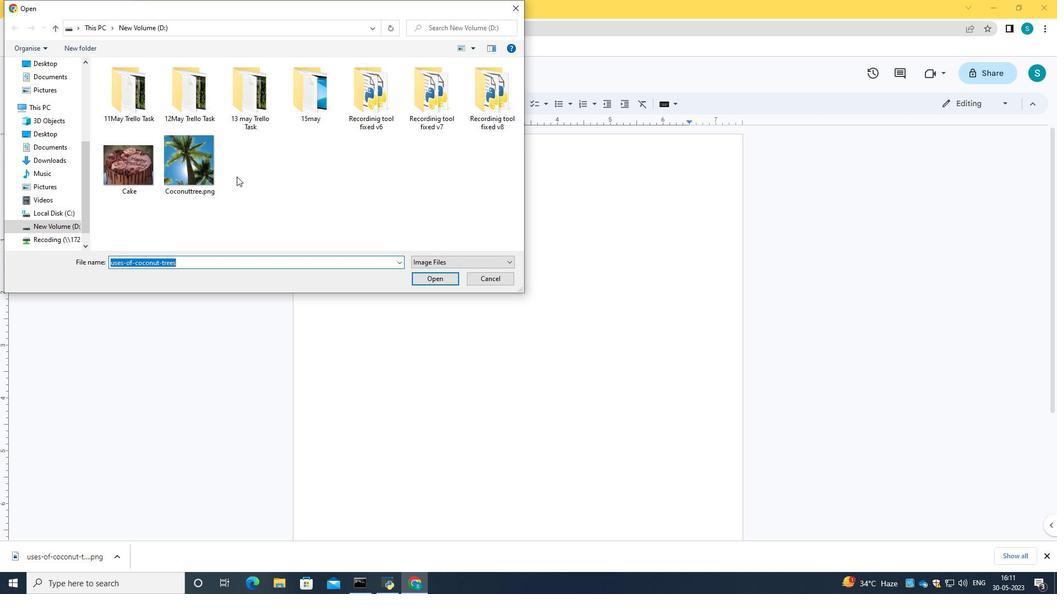 
Action: Mouse pressed left at (201, 171)
Screenshot: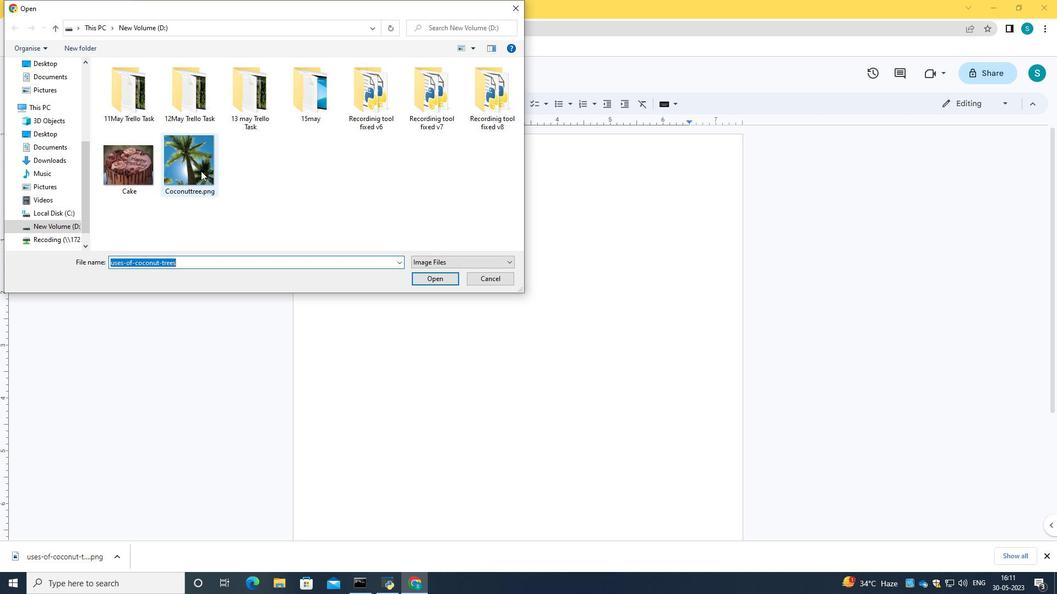 
Action: Mouse moved to (448, 279)
Screenshot: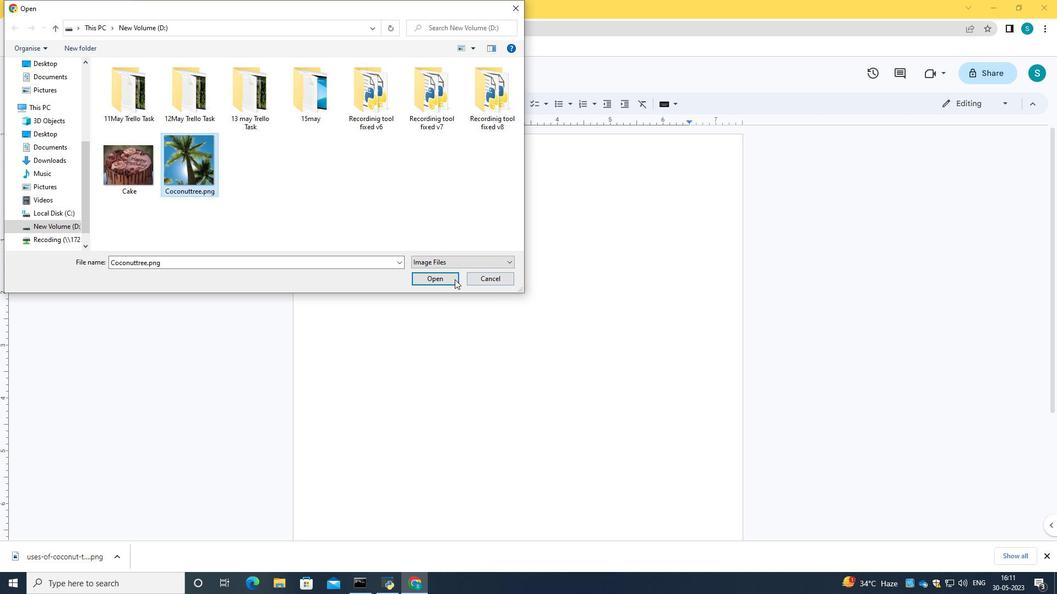 
Action: Mouse pressed left at (448, 279)
Screenshot: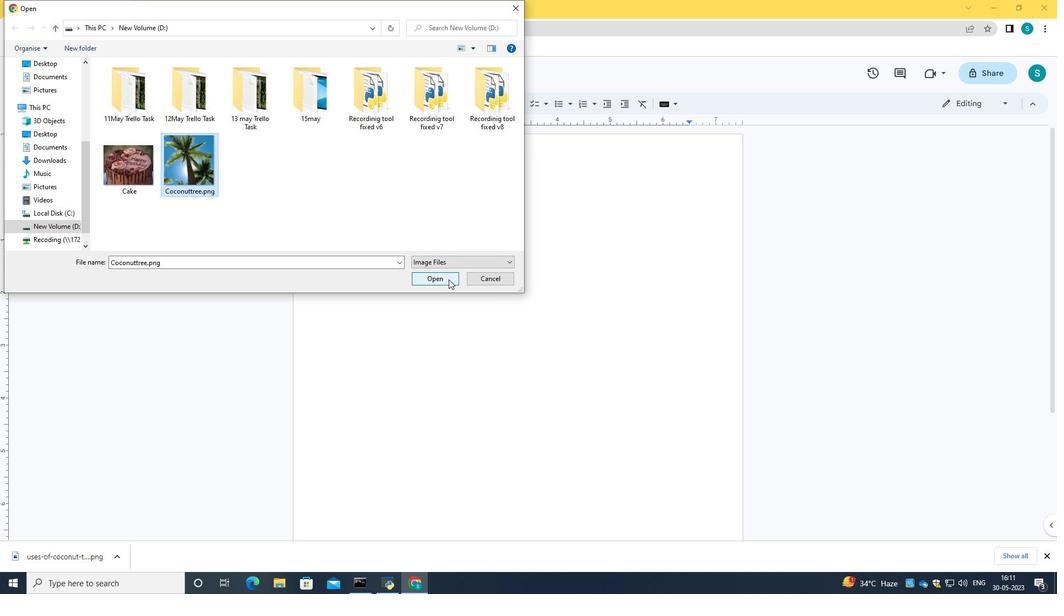 
Action: Mouse moved to (505, 283)
Screenshot: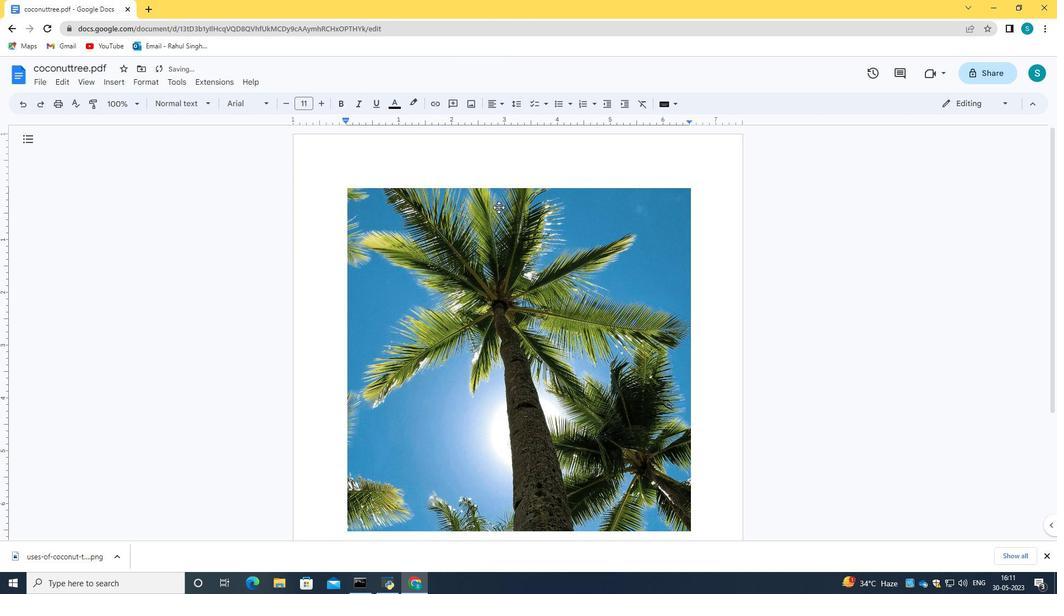 
Action: Mouse scrolled (505, 282) with delta (0, 0)
Screenshot: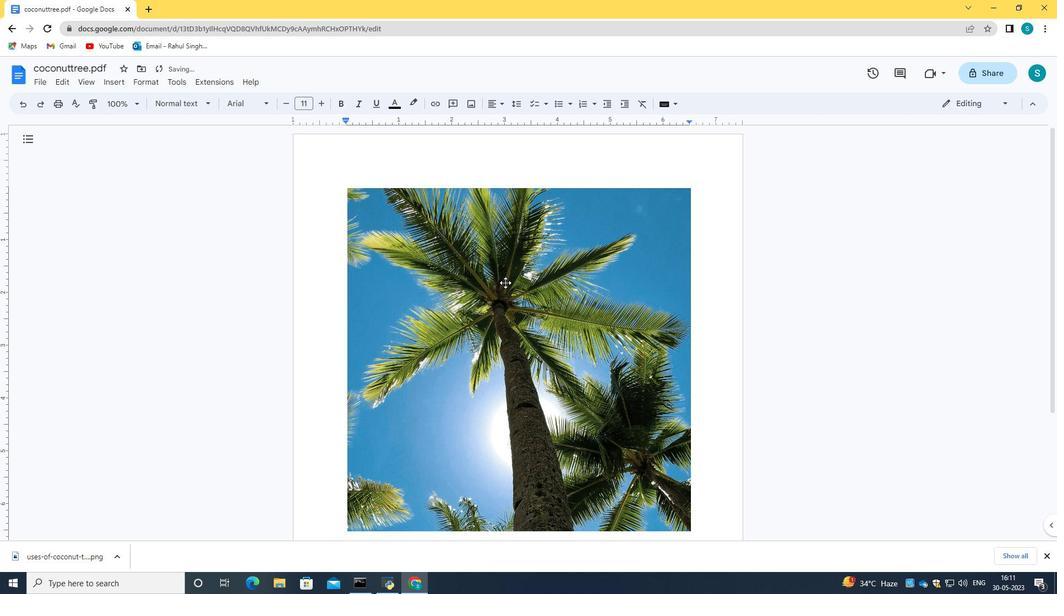 
Action: Mouse scrolled (505, 283) with delta (0, 0)
Screenshot: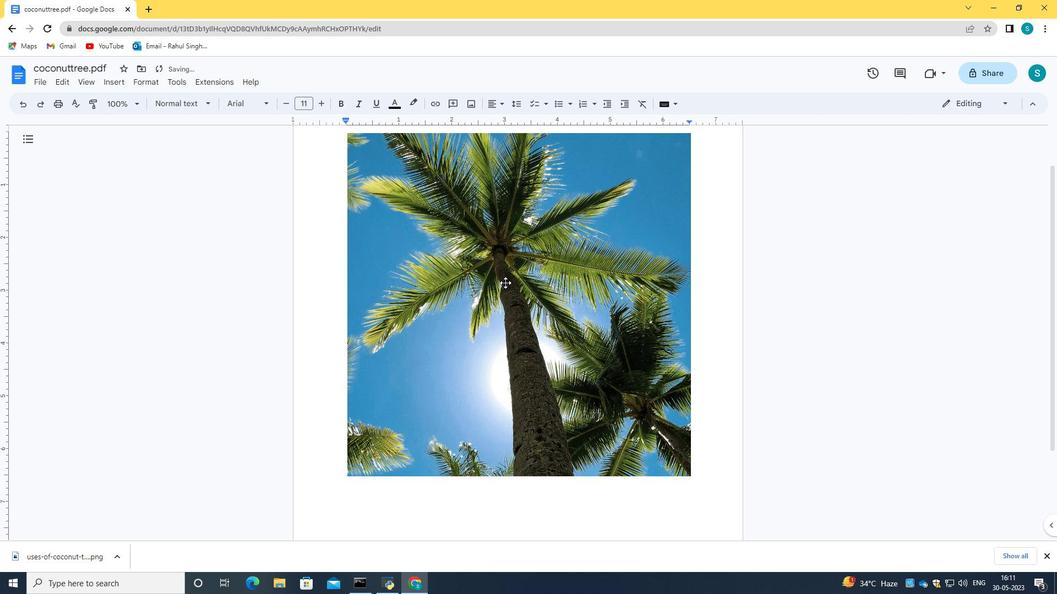 
Action: Mouse scrolled (505, 283) with delta (0, 0)
Screenshot: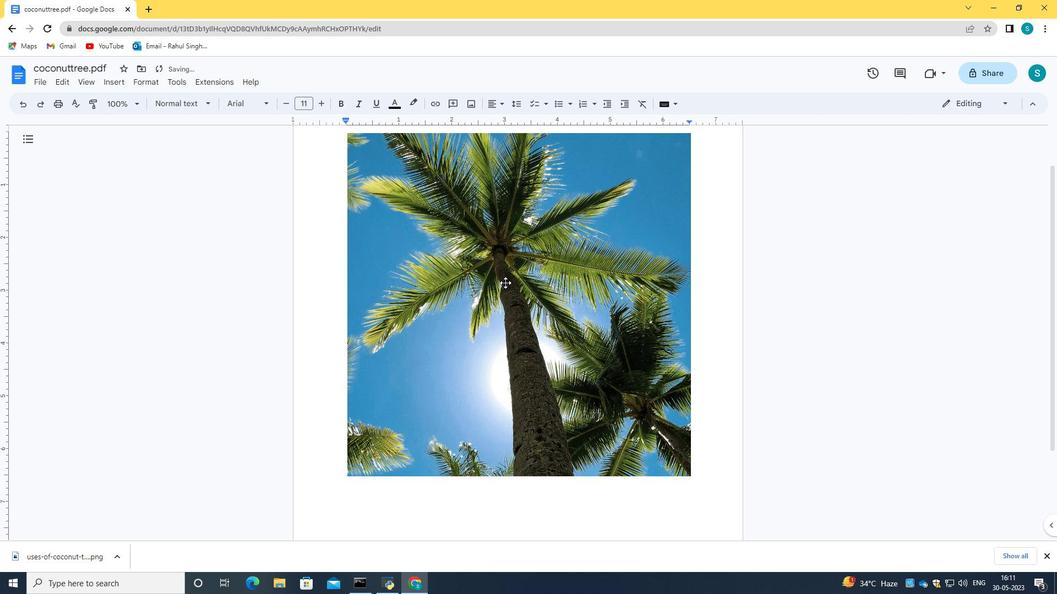 
Action: Mouse moved to (343, 187)
Screenshot: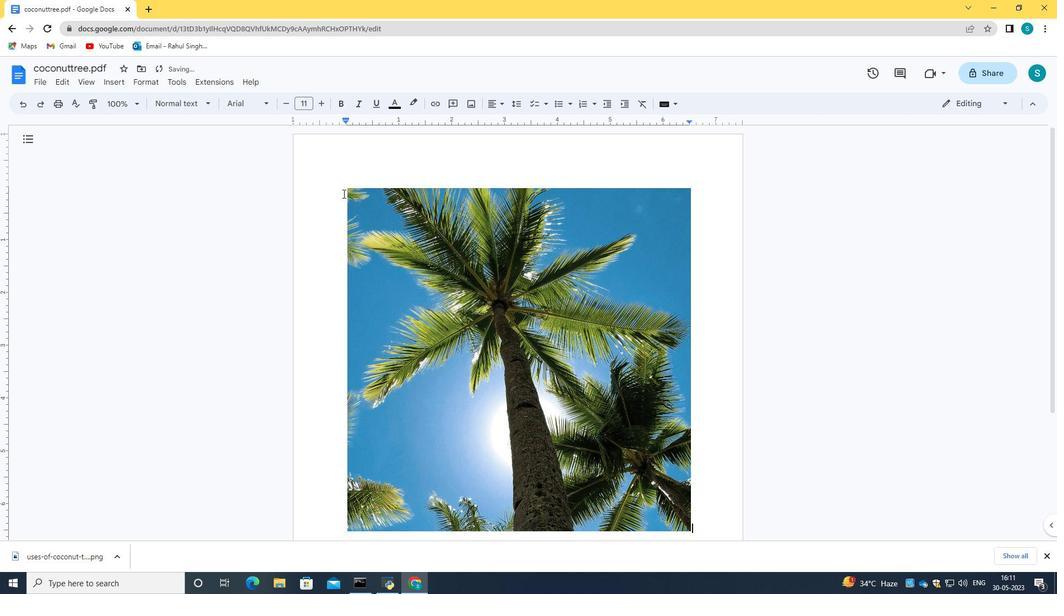 
Action: Mouse pressed left at (343, 187)
Screenshot: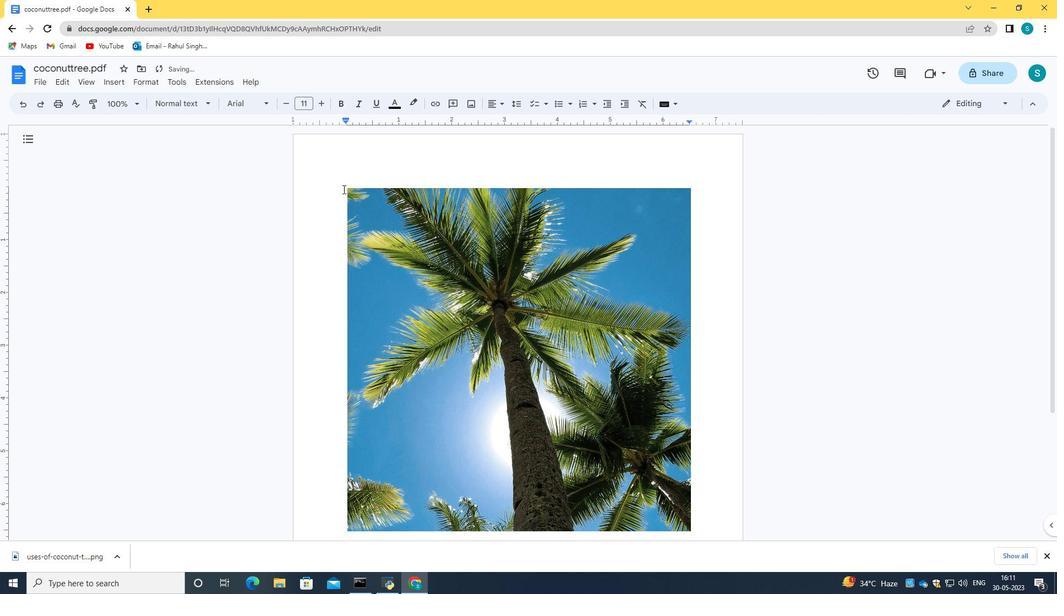 
Action: Mouse moved to (513, 99)
Screenshot: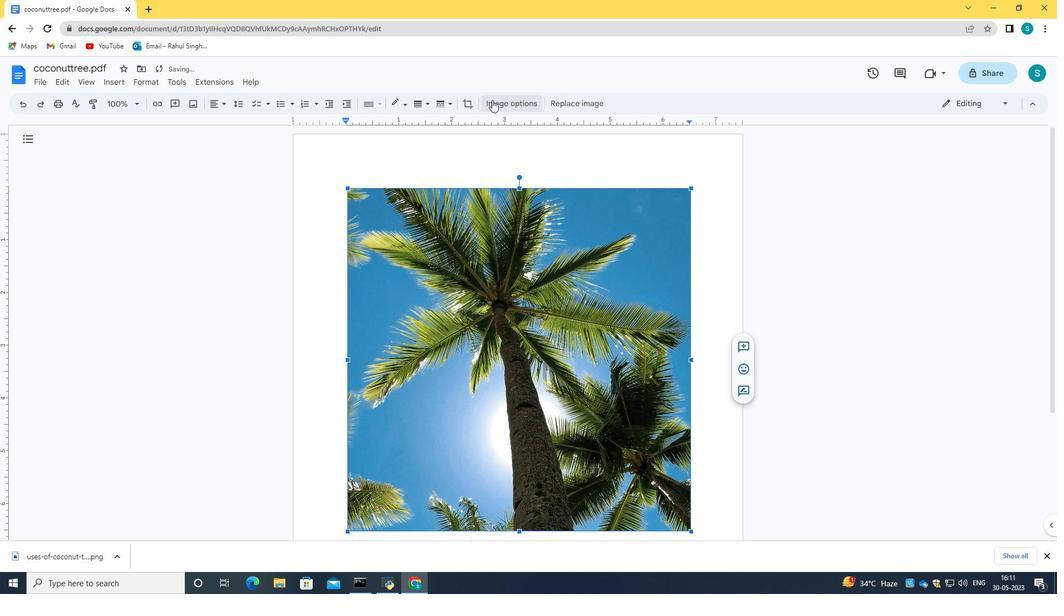 
Action: Mouse pressed left at (513, 99)
Screenshot: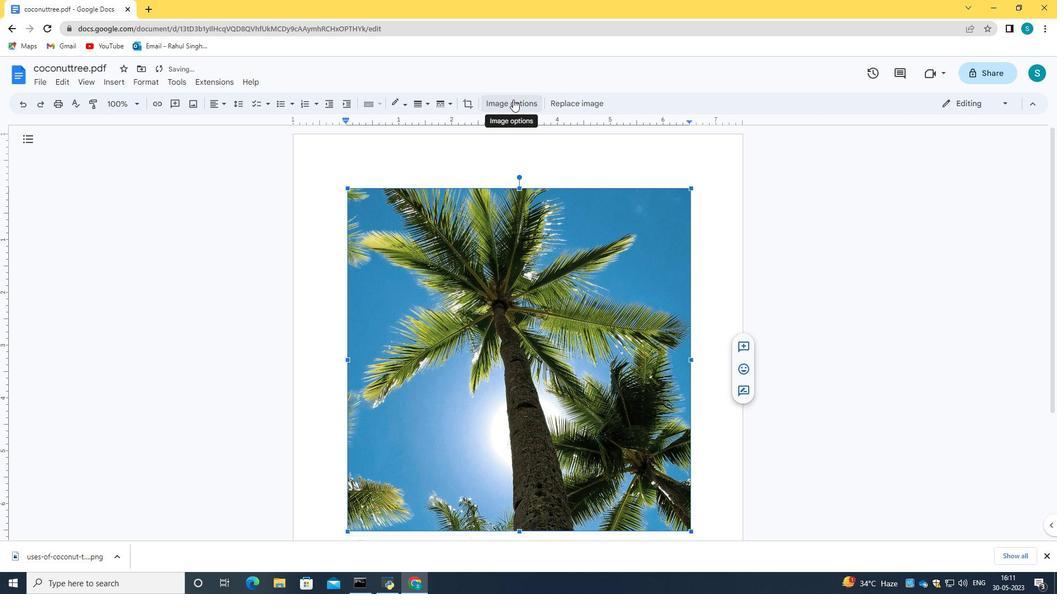 
Action: Mouse moved to (777, 171)
Screenshot: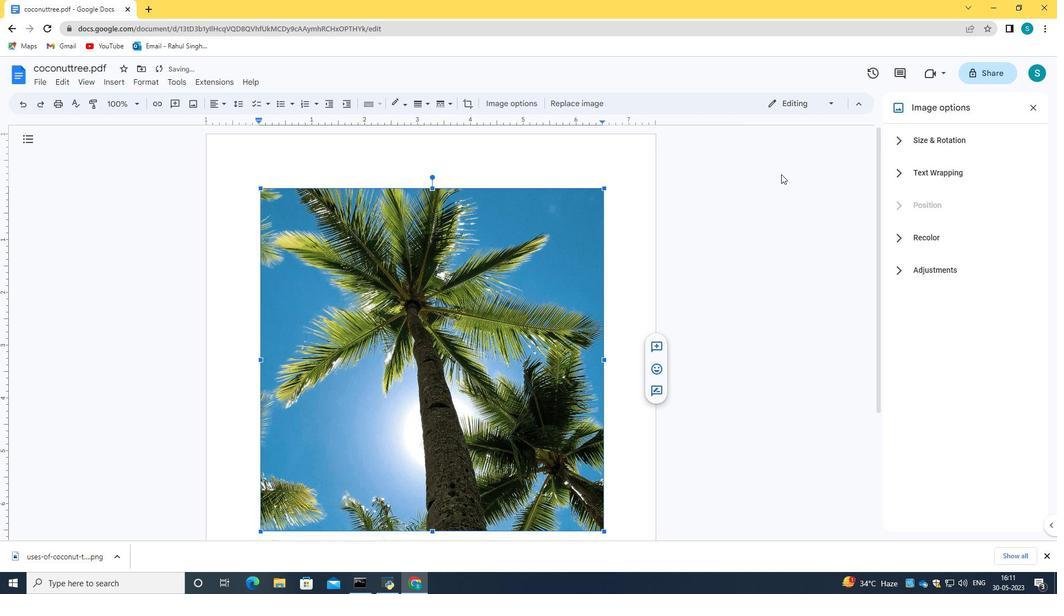 
Action: Mouse pressed left at (777, 171)
Screenshot: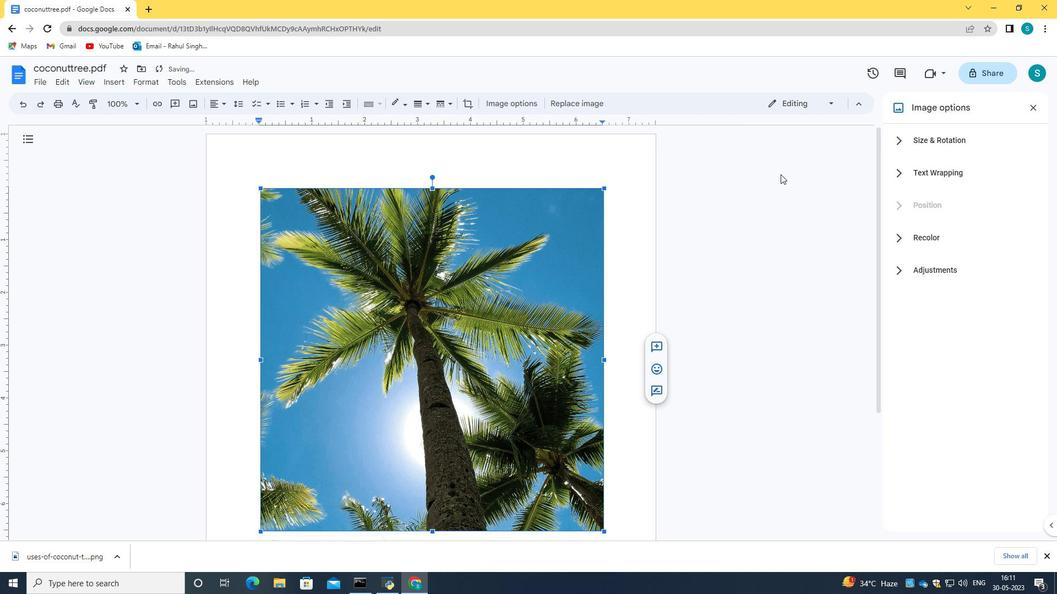 
Action: Mouse moved to (45, 79)
Screenshot: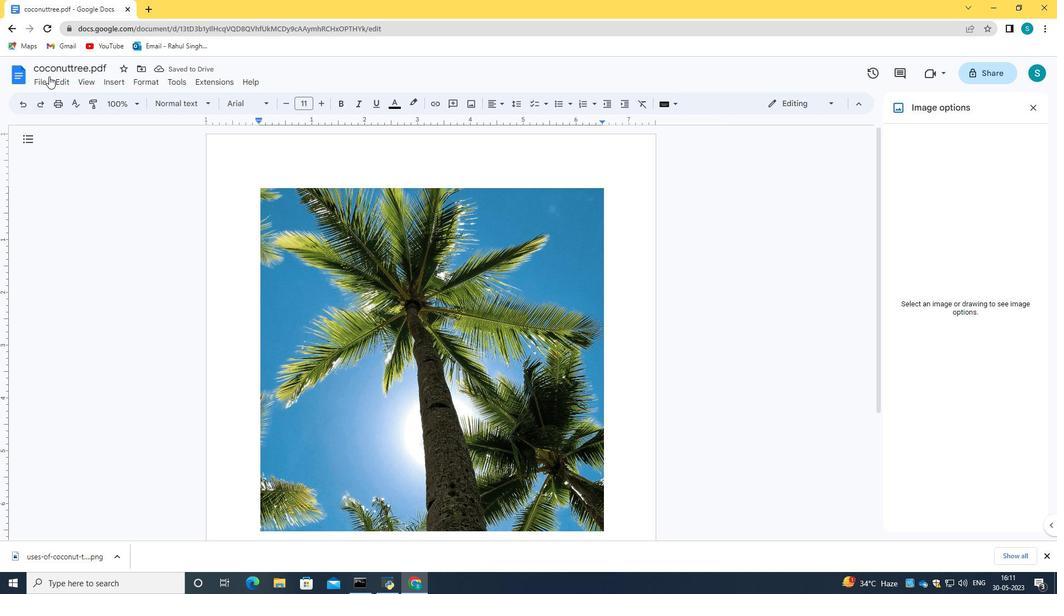
Action: Mouse pressed left at (45, 79)
Screenshot: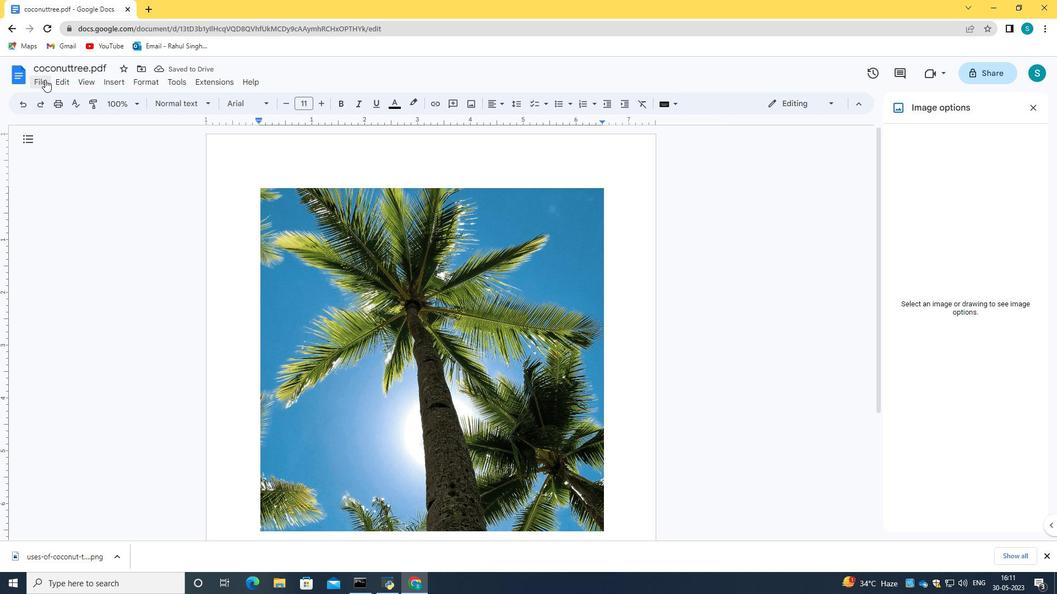 
Action: Mouse moved to (365, 129)
Screenshot: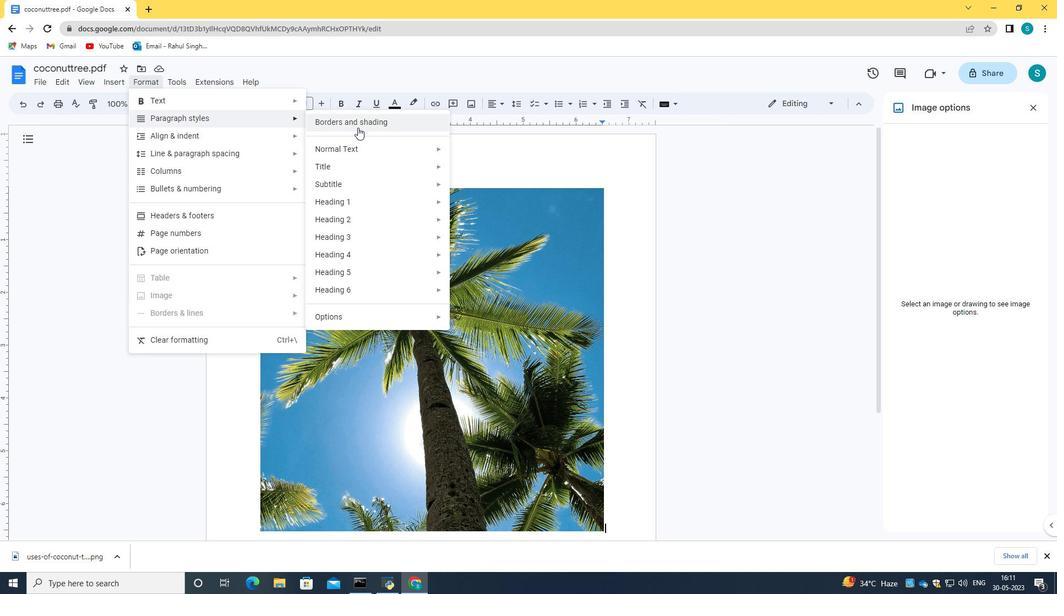 
Action: Mouse pressed left at (365, 129)
Screenshot: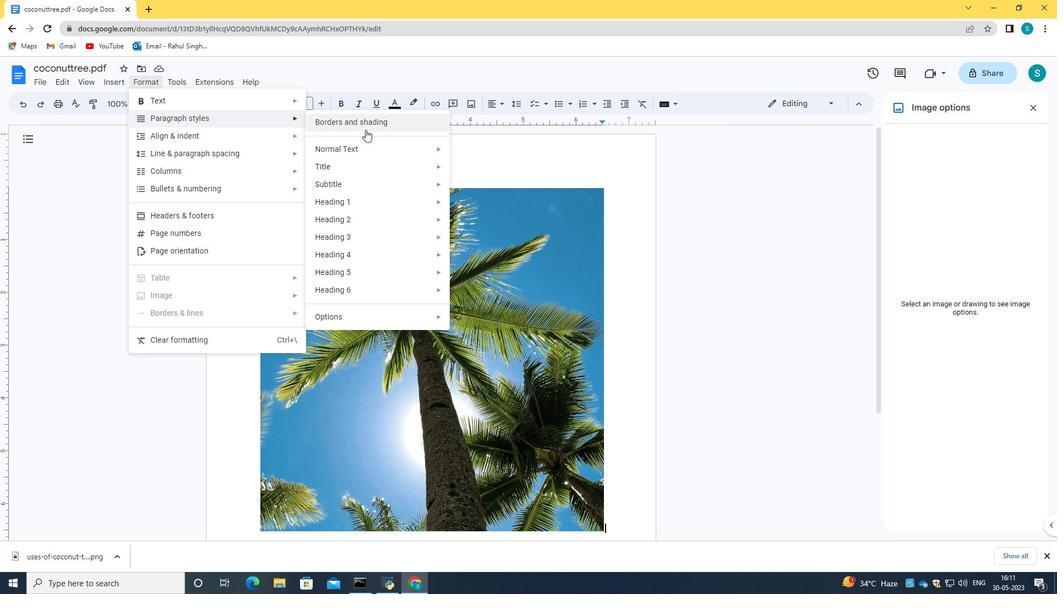 
Action: Mouse moved to (600, 277)
Screenshot: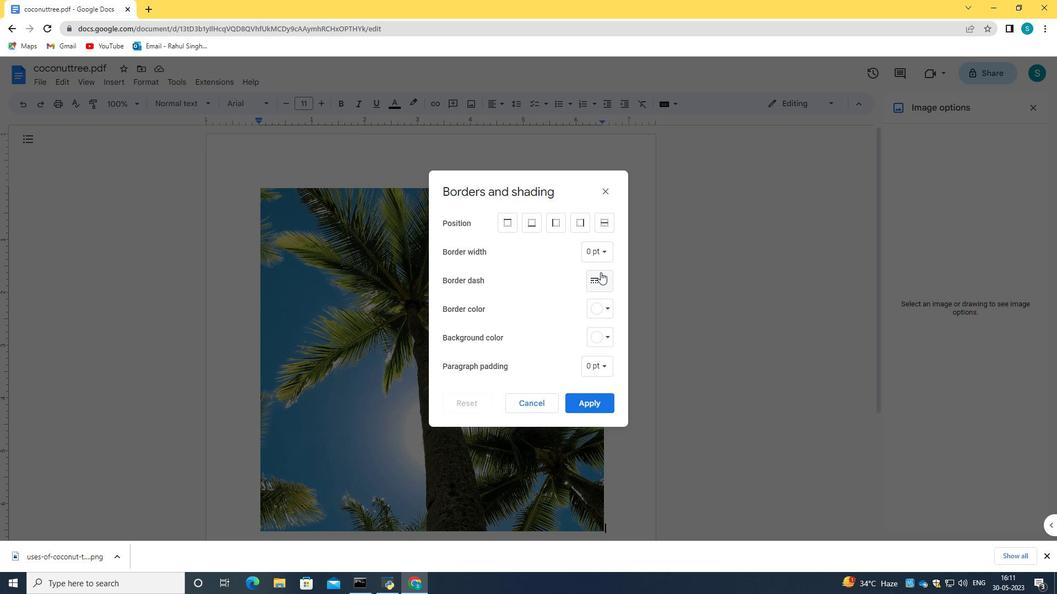 
Action: Mouse pressed left at (600, 277)
Screenshot: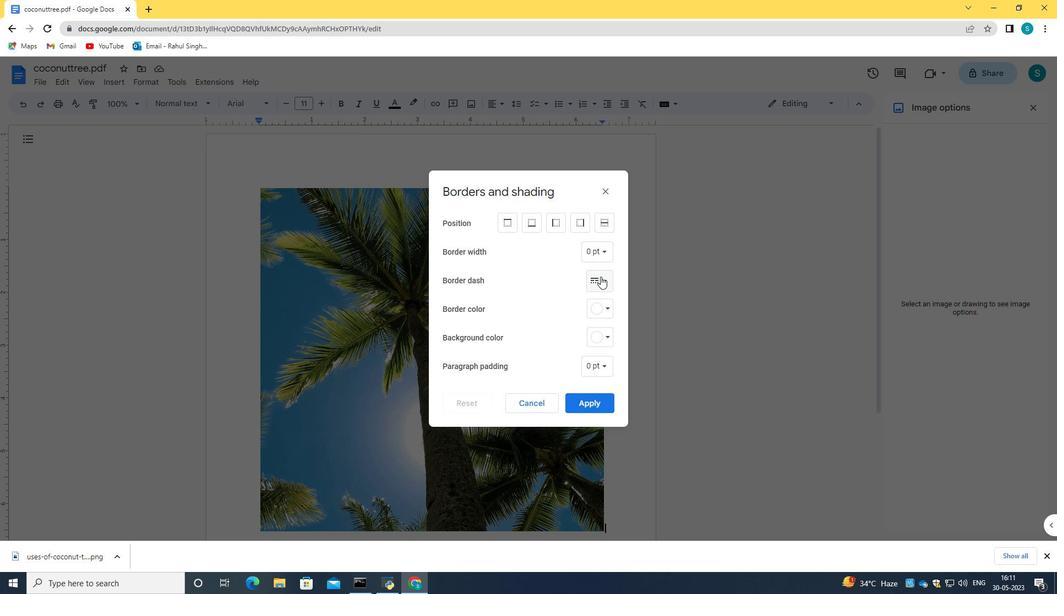 
Action: Mouse moved to (618, 322)
Screenshot: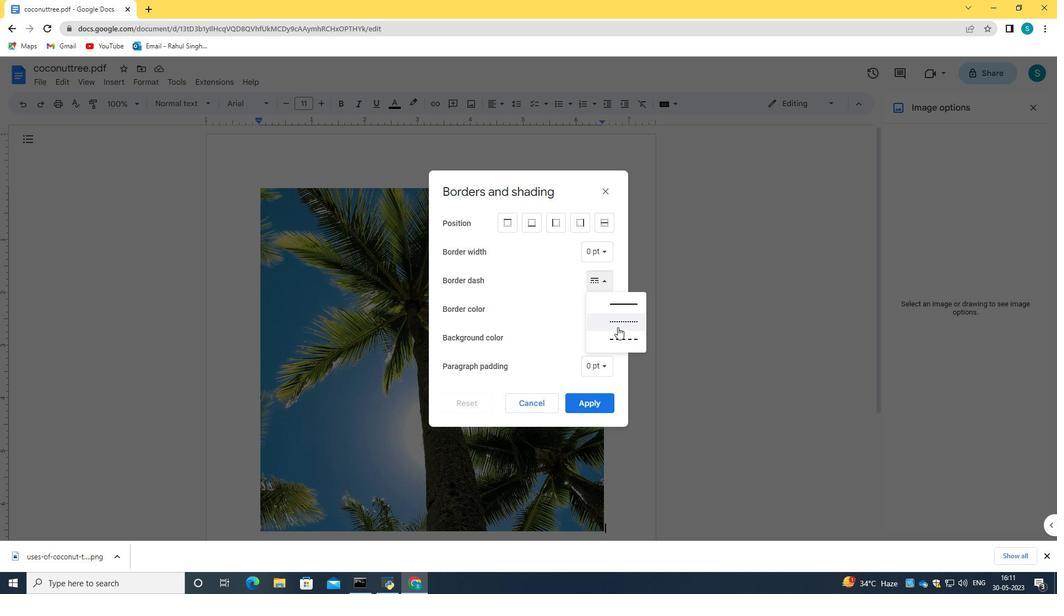 
Action: Mouse pressed left at (618, 322)
Screenshot: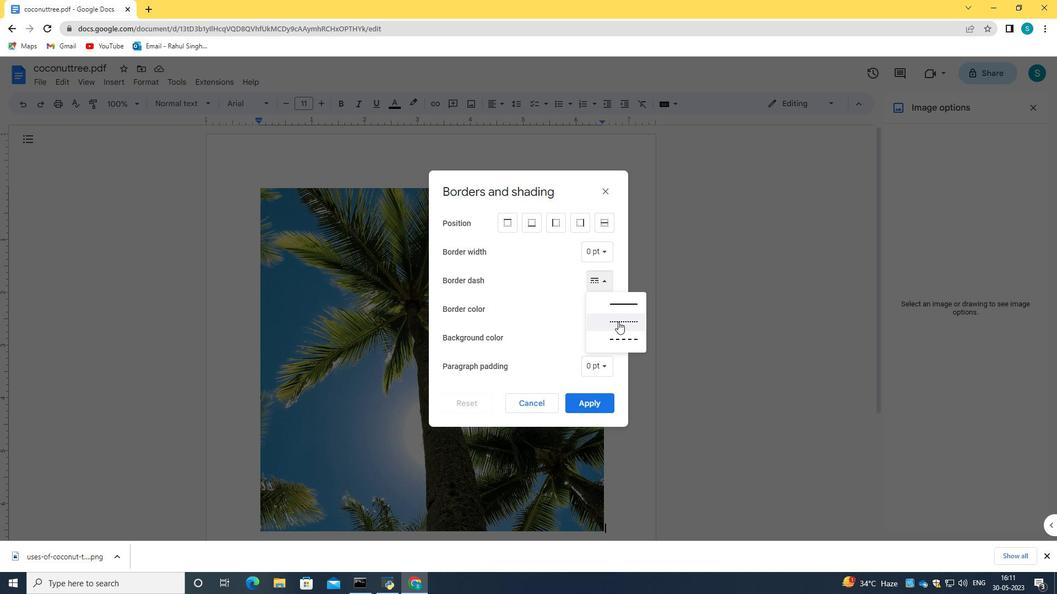 
Action: Mouse moved to (598, 342)
Screenshot: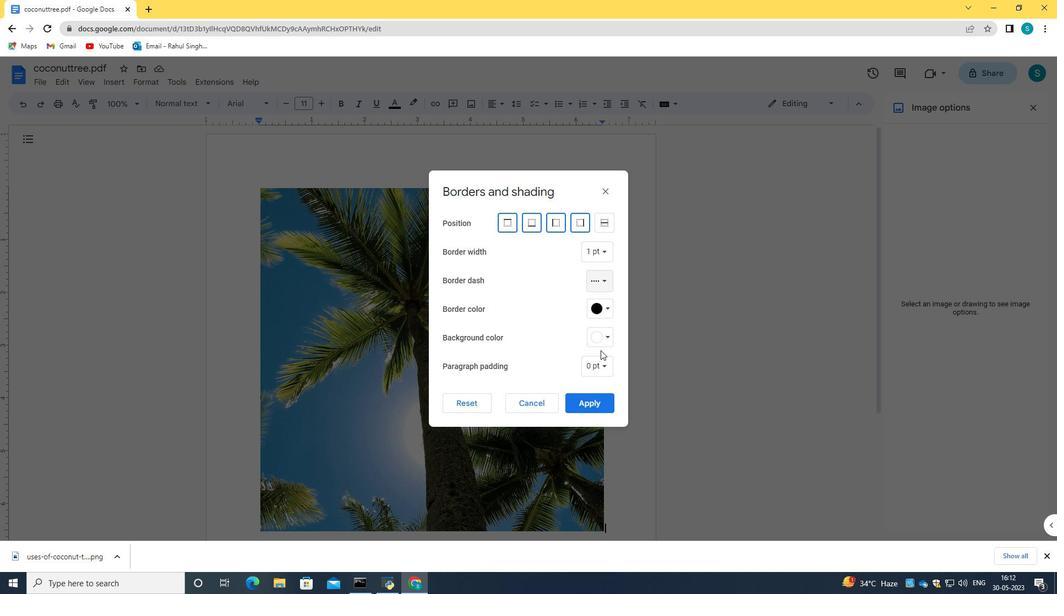 
Action: Mouse pressed left at (598, 342)
Screenshot: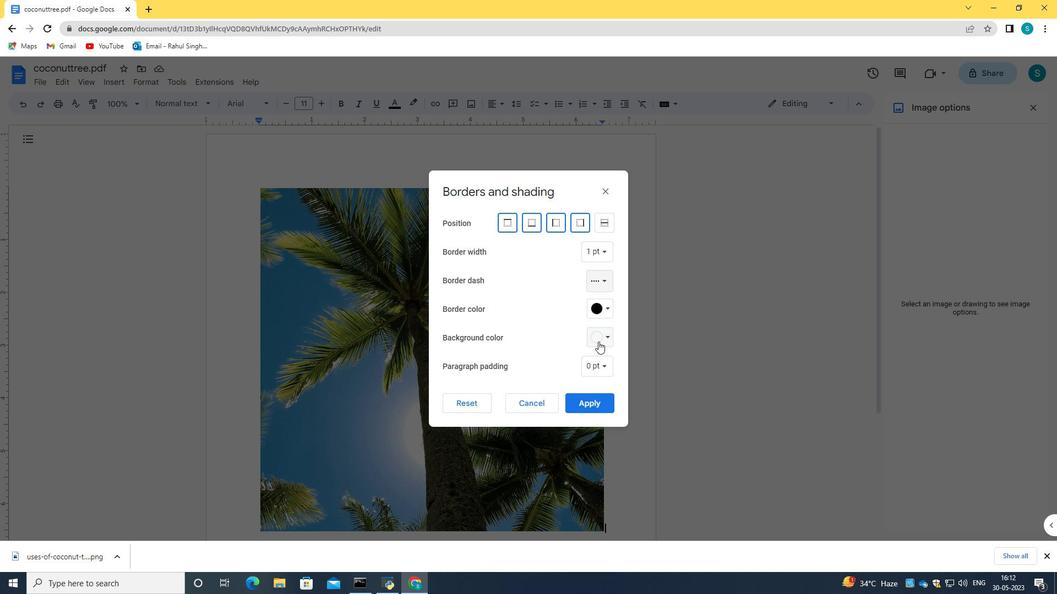 
Action: Mouse pressed left at (598, 342)
Screenshot: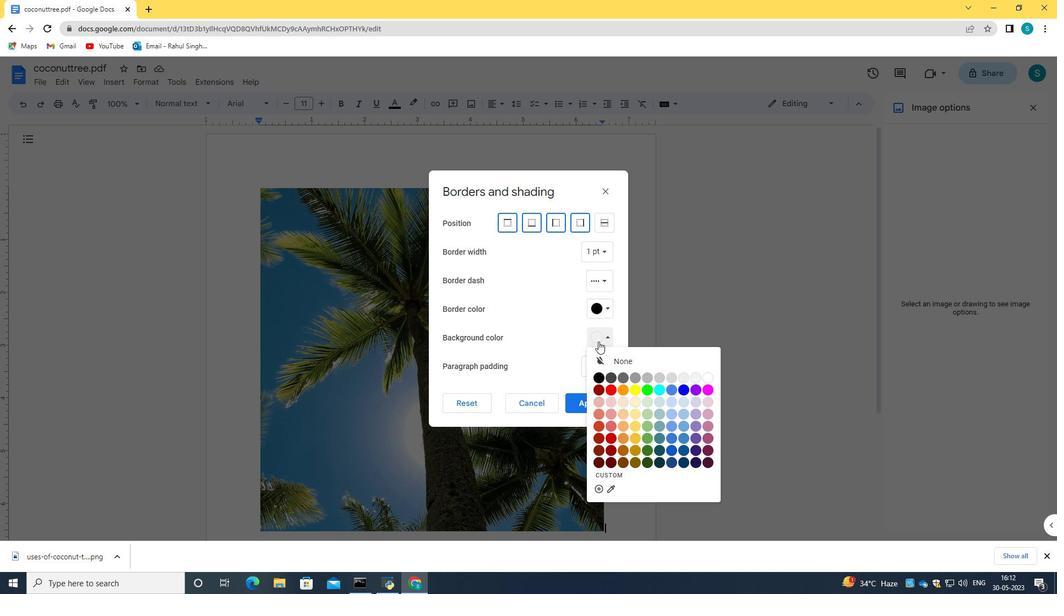 
Action: Mouse moved to (596, 309)
Screenshot: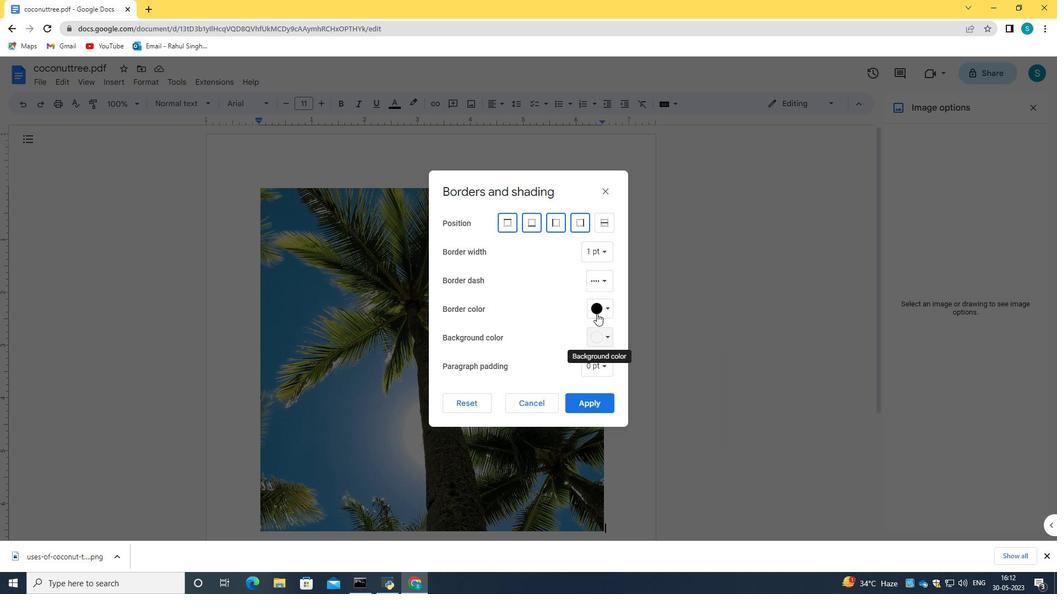 
Action: Mouse pressed left at (596, 309)
Screenshot: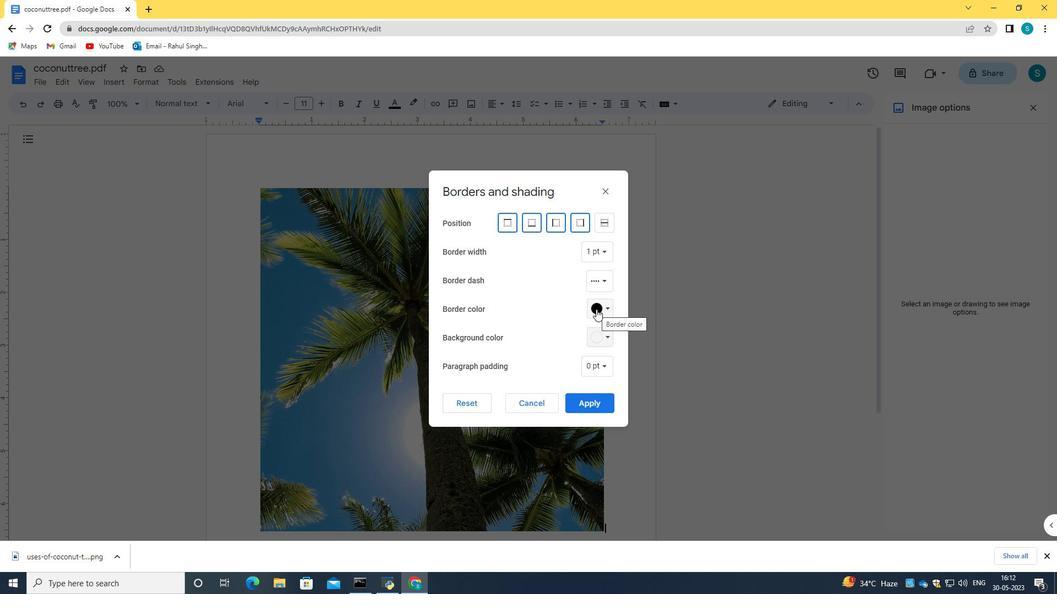 
Action: Mouse moved to (625, 342)
Screenshot: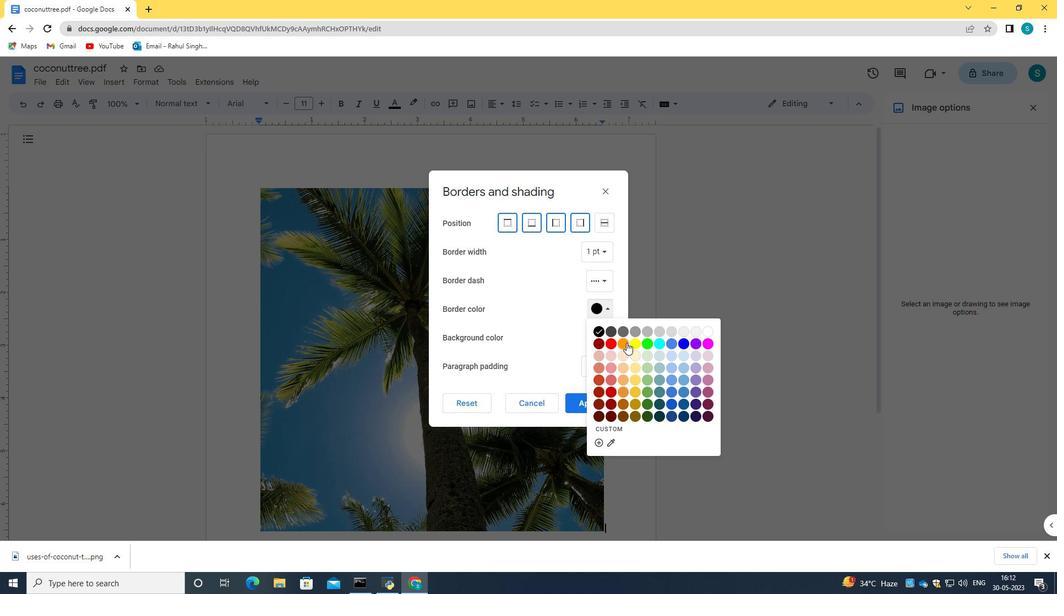 
Action: Mouse pressed left at (625, 342)
Screenshot: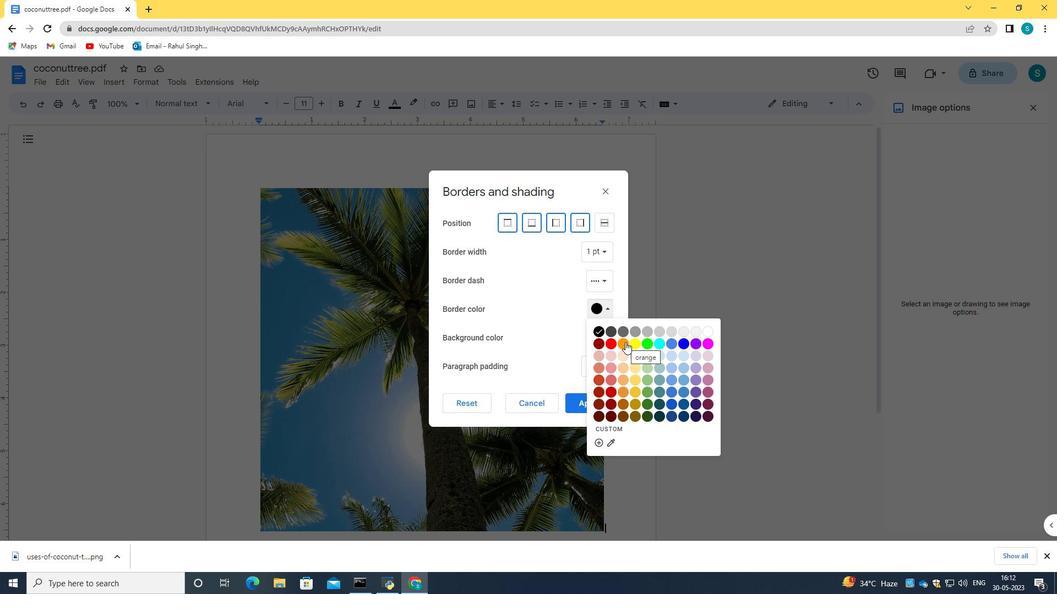 
Action: Mouse moved to (595, 253)
Screenshot: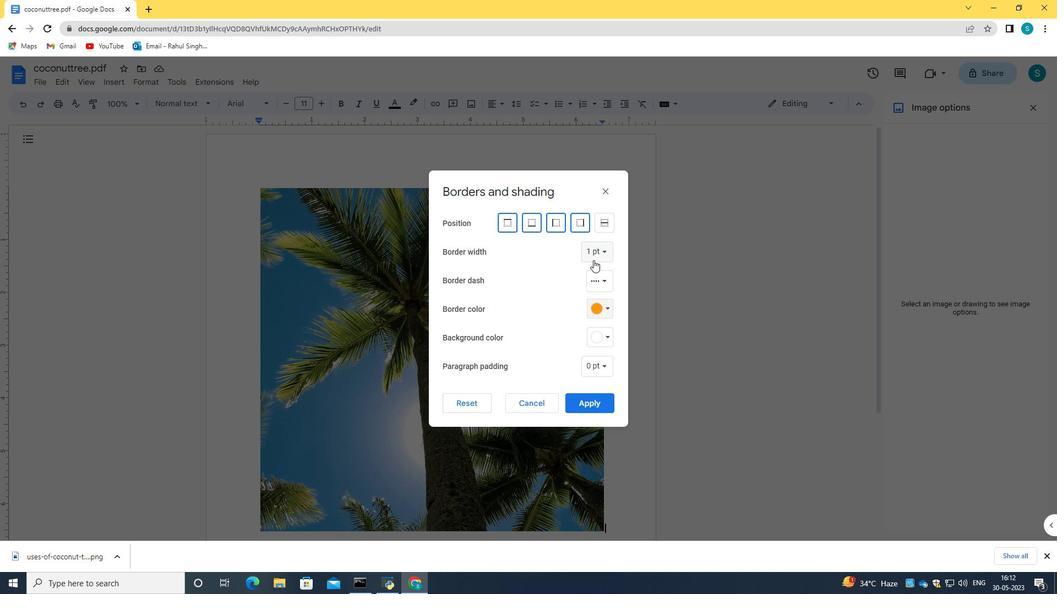 
Action: Mouse pressed left at (595, 253)
Screenshot: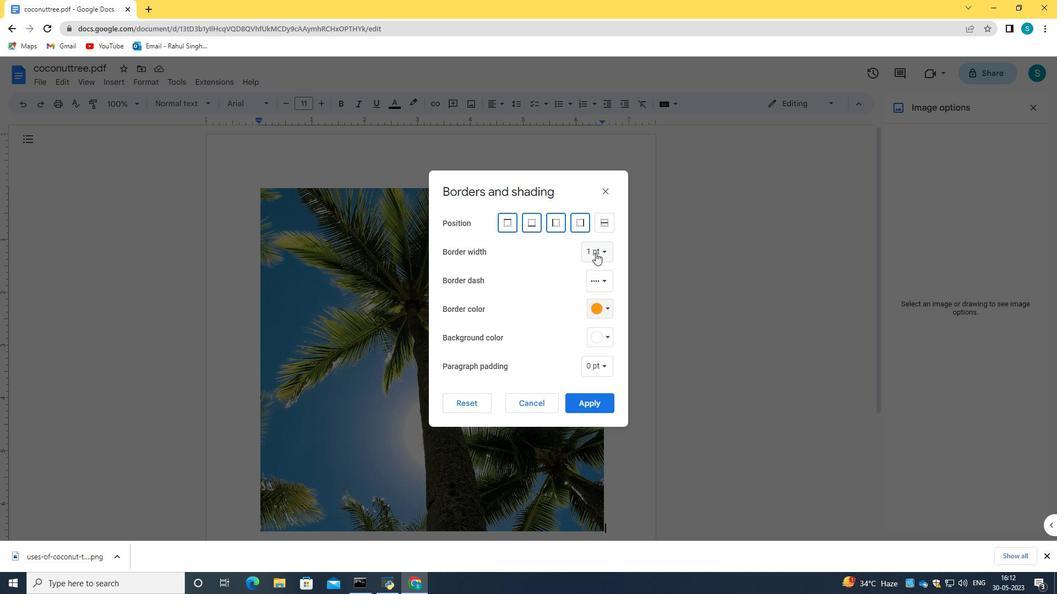 
Action: Mouse moved to (619, 379)
Screenshot: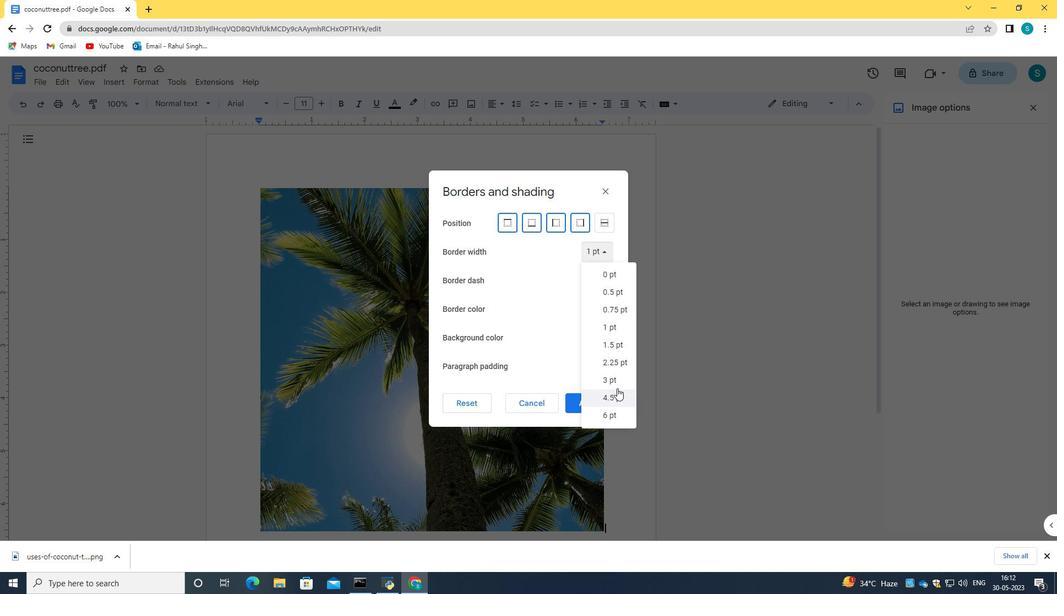 
Action: Mouse pressed left at (619, 379)
Screenshot: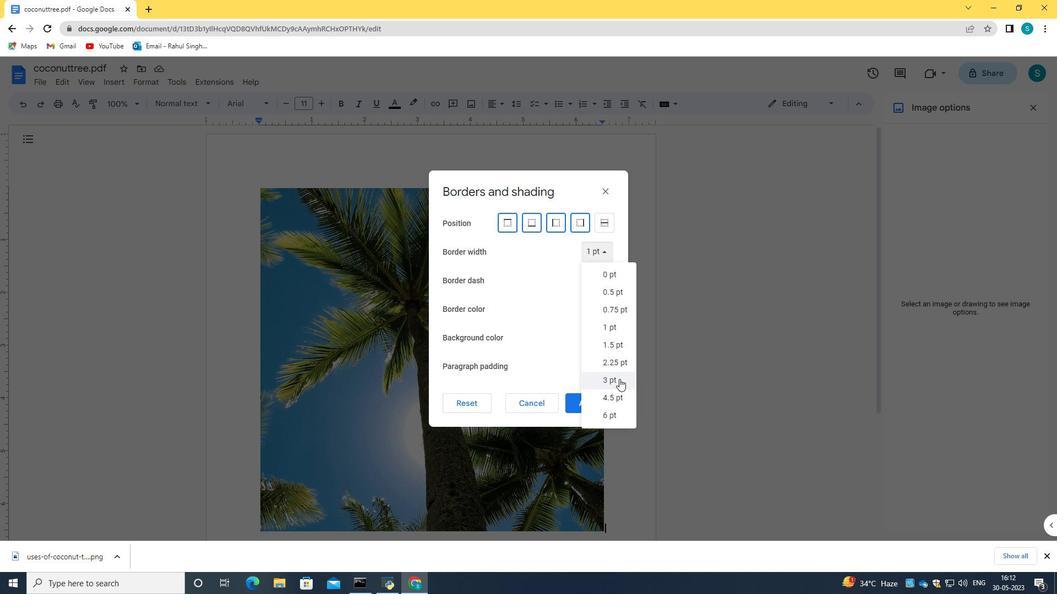 
Action: Mouse moved to (586, 404)
Screenshot: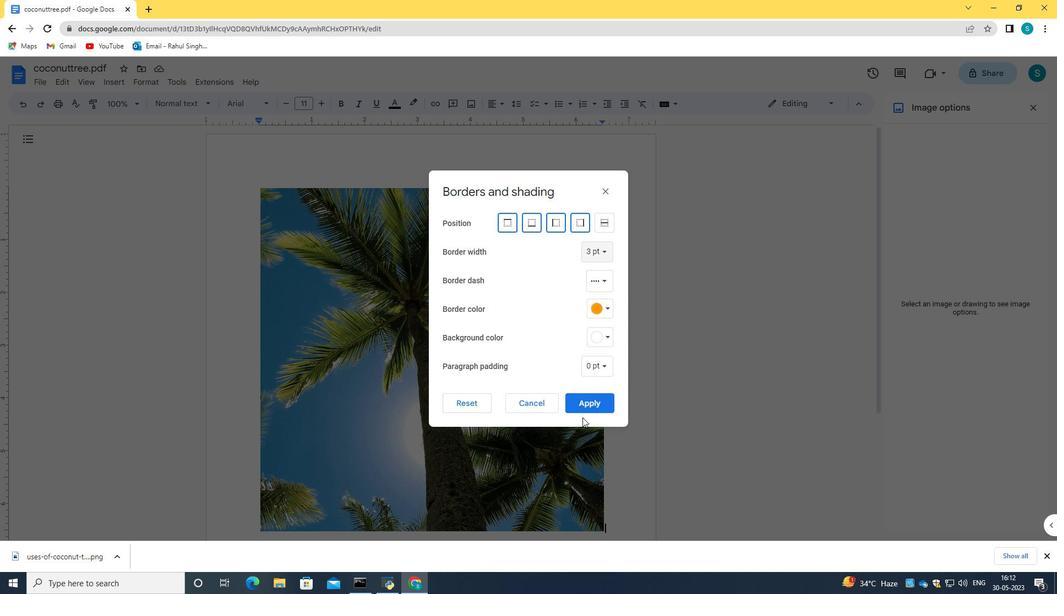 
Action: Mouse pressed left at (586, 404)
Screenshot: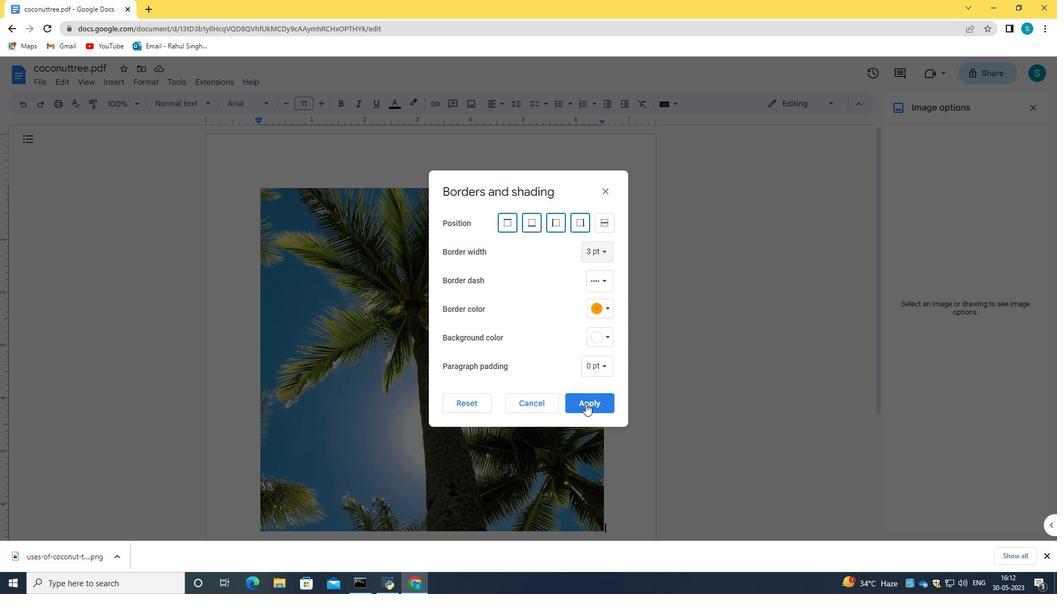 
Action: Mouse moved to (646, 261)
Screenshot: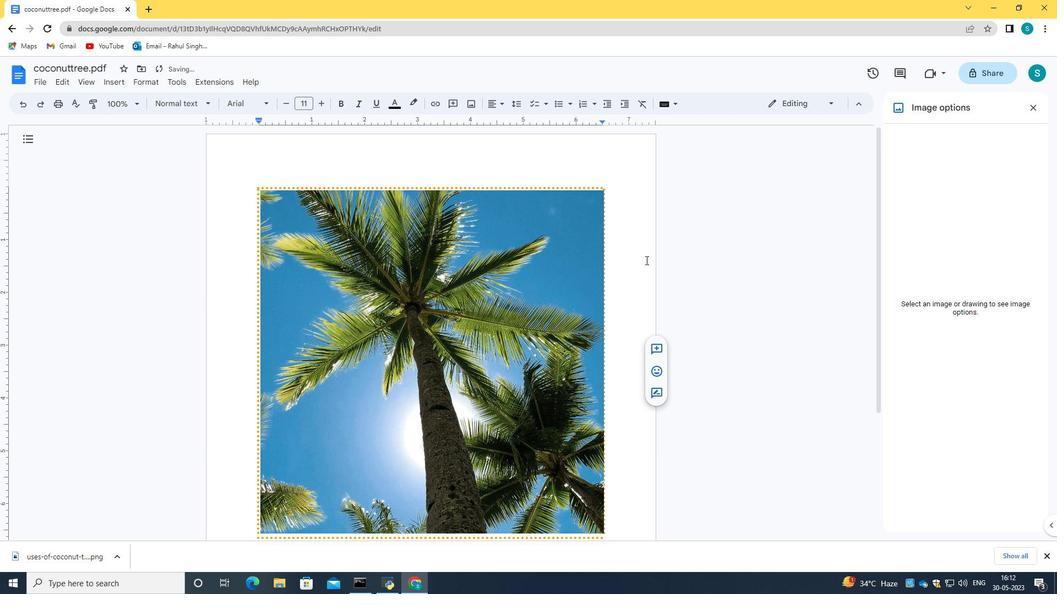 
Action: Mouse scrolled (646, 261) with delta (0, 0)
Screenshot: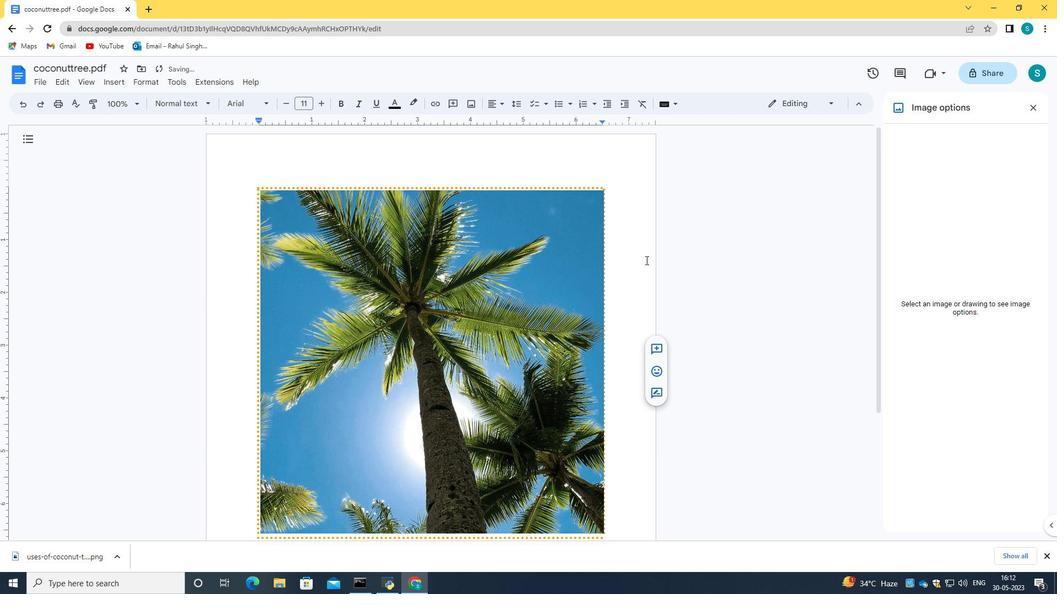 
Action: Mouse scrolled (646, 262) with delta (0, 0)
Screenshot: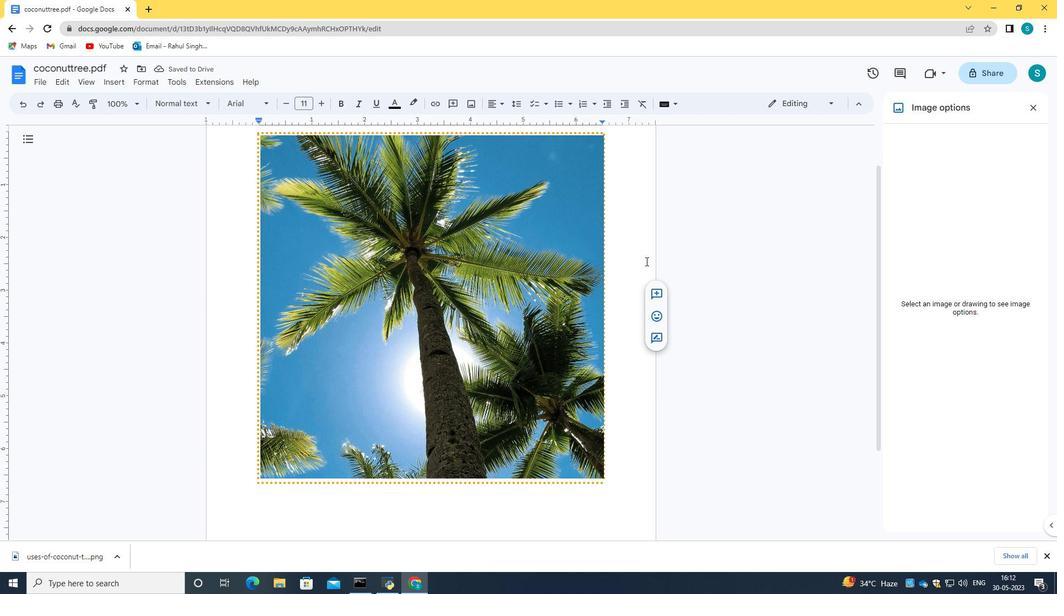 
